 Task: Search one way flight ticket for 1 adult, 6 children, 1 infant in seat and 1 infant on lap in business from Montrose: Montrose Regional Airport to New Bern: Coastal Carolina Regional Airport (was Craven County Regional) on 5-4-2023. Choice of flights is Westjet. Number of bags: 2 carry on bags. Price is upto 100000. Outbound departure time preference is 23:45.
Action: Mouse moved to (308, 285)
Screenshot: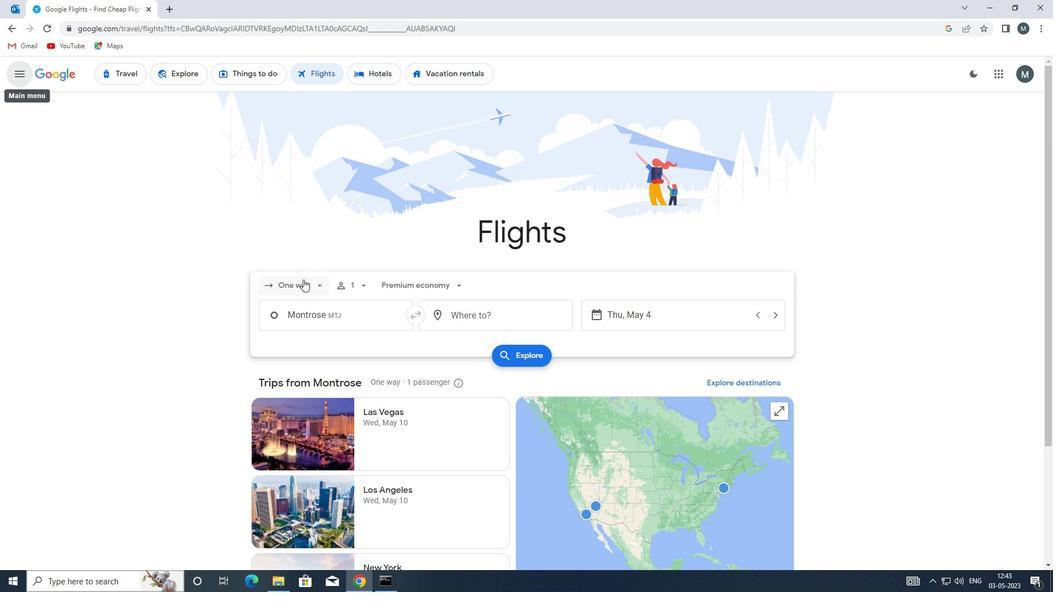 
Action: Mouse pressed left at (308, 285)
Screenshot: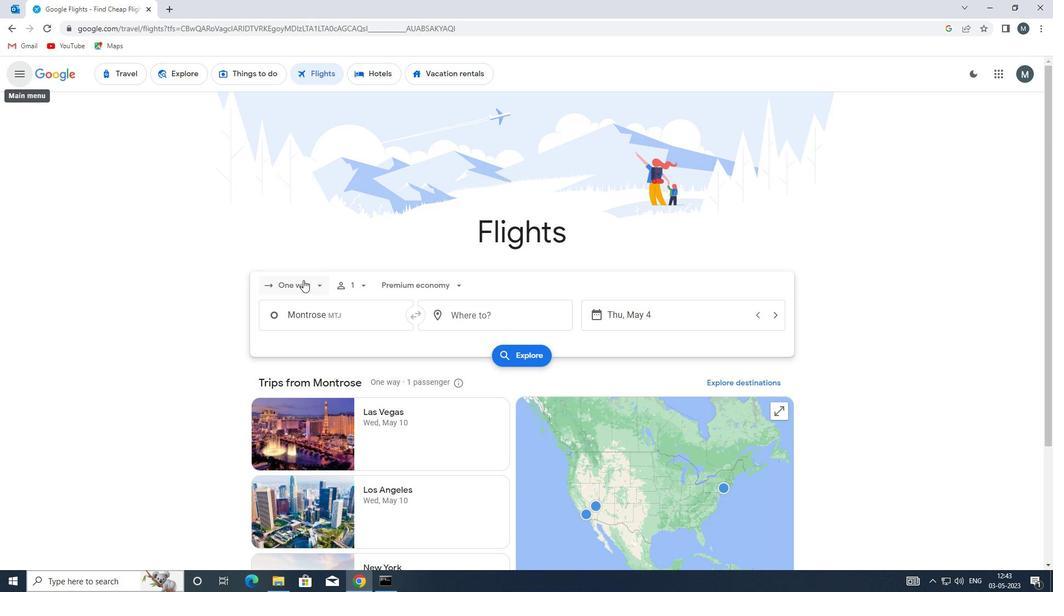 
Action: Mouse moved to (315, 333)
Screenshot: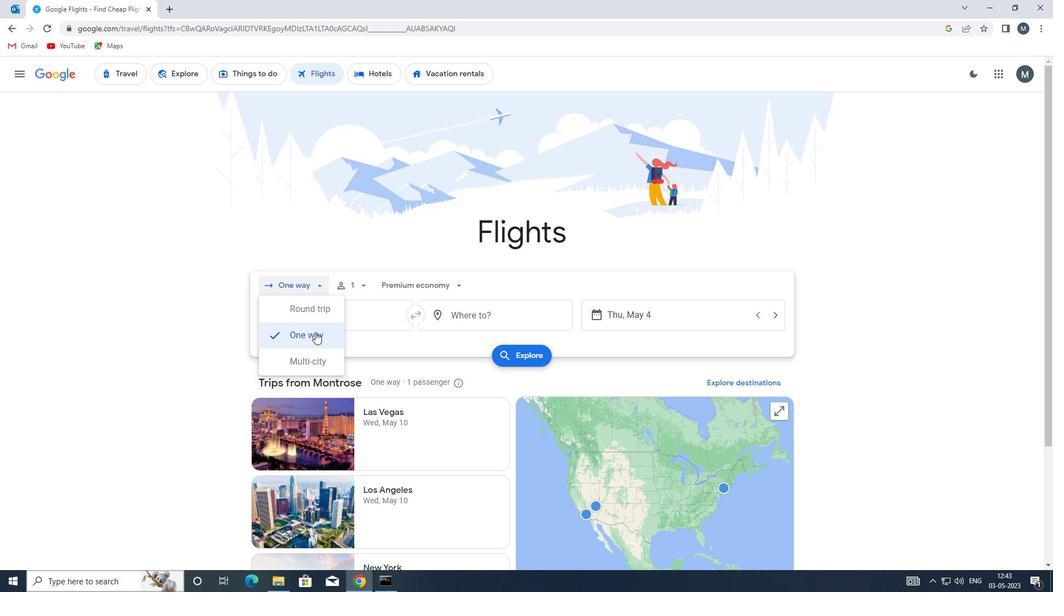
Action: Mouse pressed left at (315, 333)
Screenshot: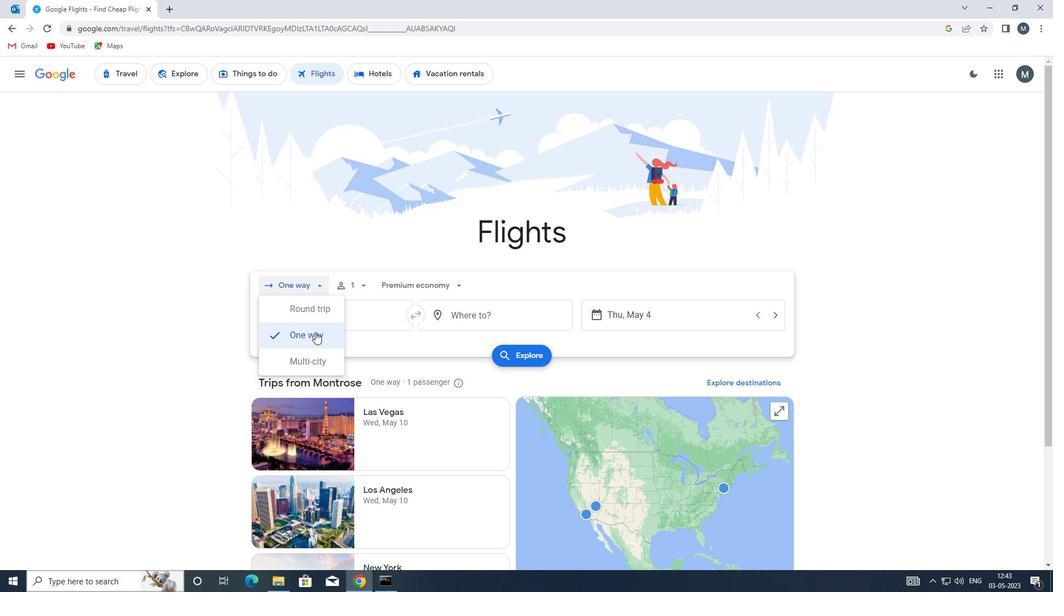 
Action: Mouse moved to (361, 287)
Screenshot: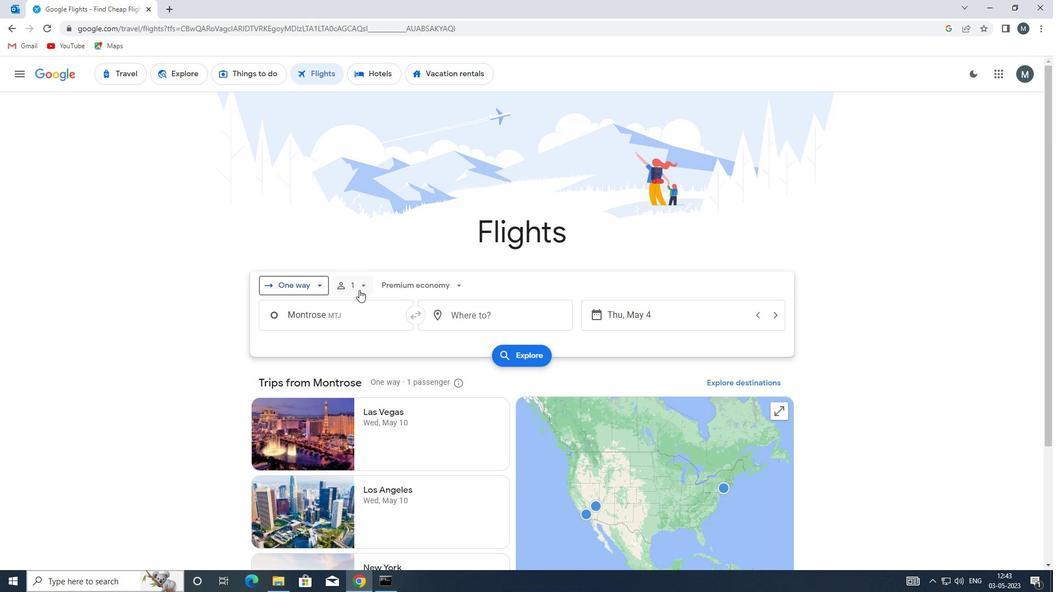 
Action: Mouse pressed left at (361, 287)
Screenshot: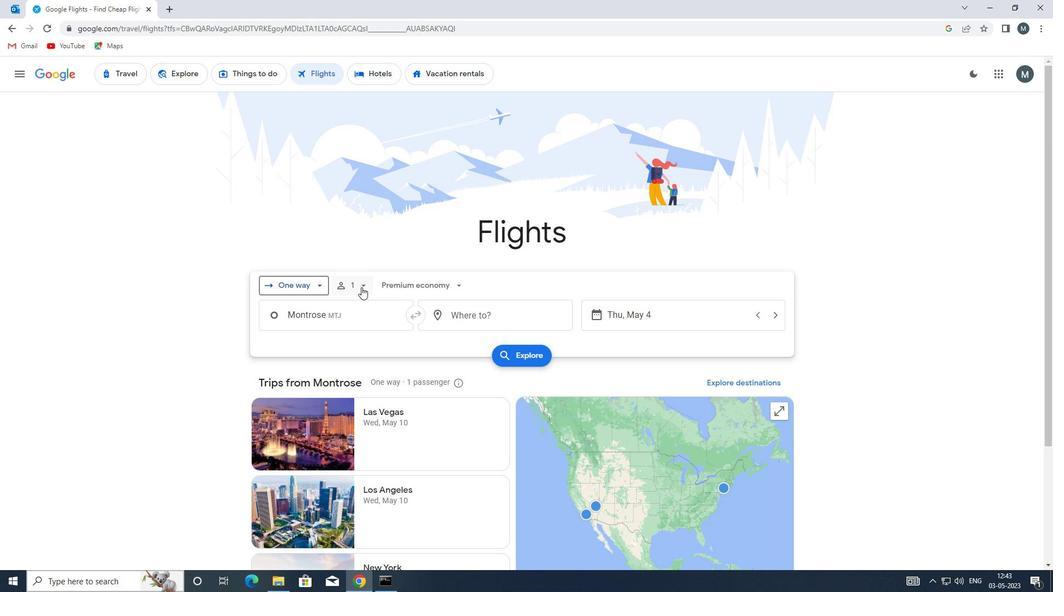
Action: Mouse moved to (445, 341)
Screenshot: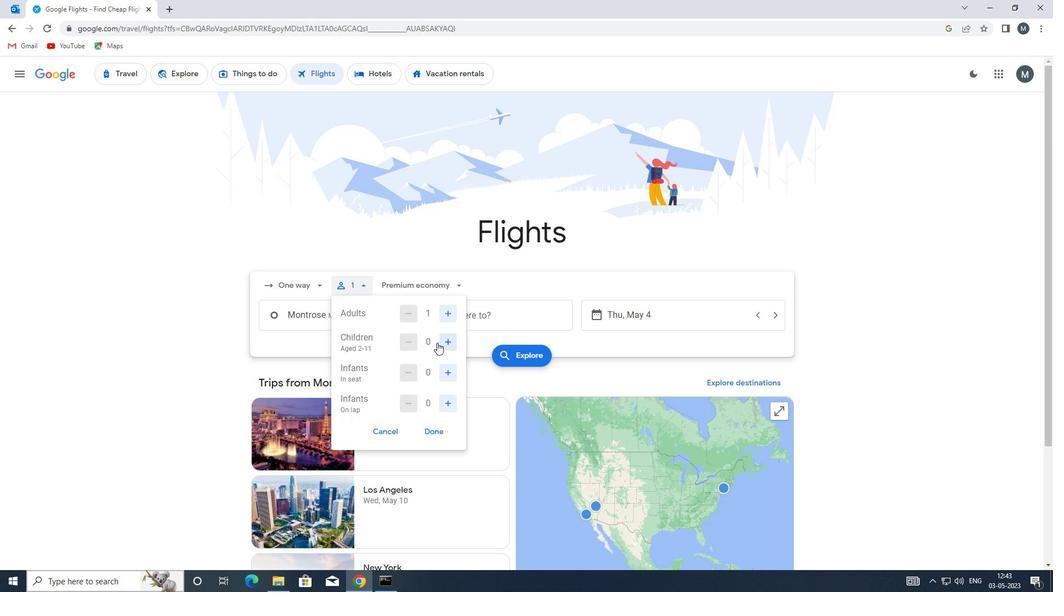 
Action: Mouse pressed left at (445, 341)
Screenshot: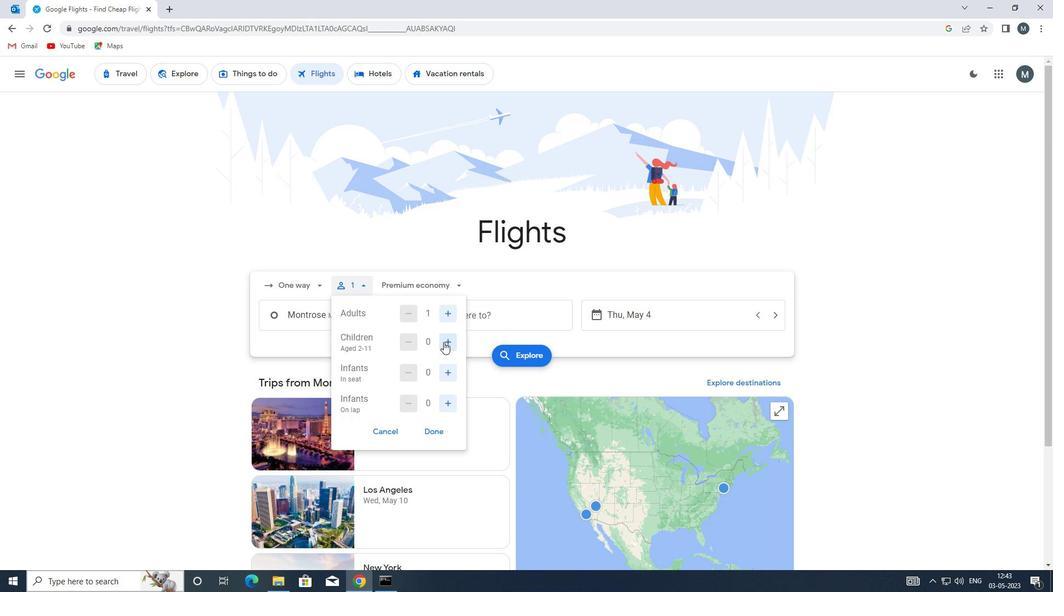 
Action: Mouse pressed left at (445, 341)
Screenshot: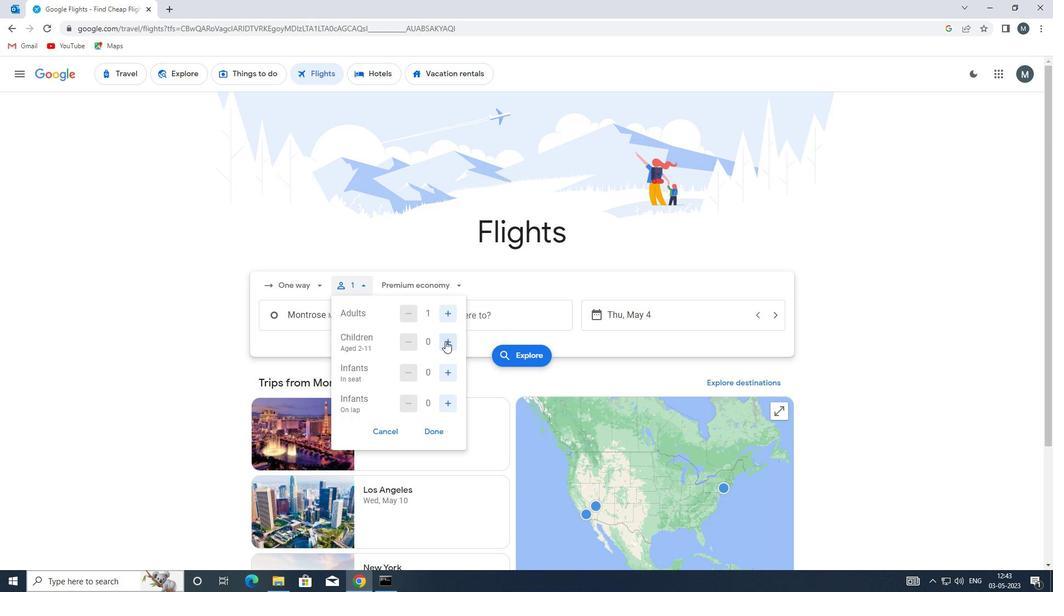 
Action: Mouse pressed left at (445, 341)
Screenshot: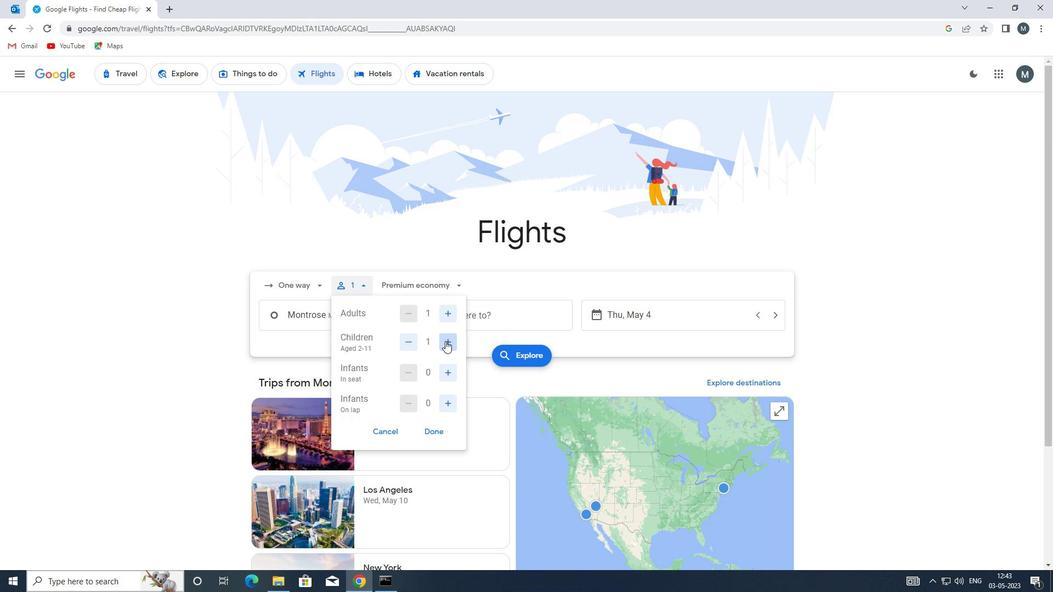 
Action: Mouse pressed left at (445, 341)
Screenshot: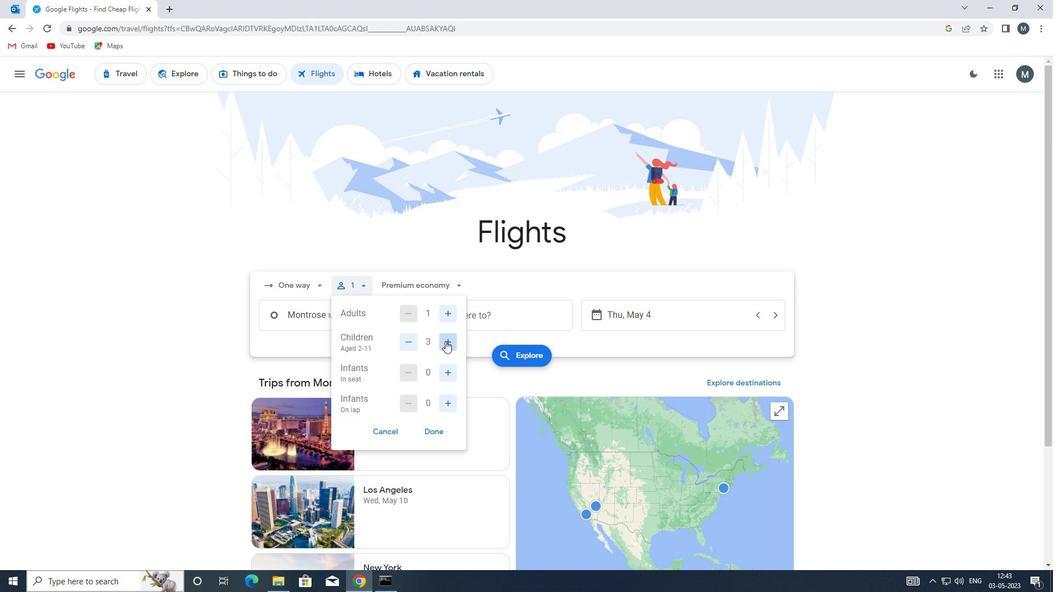 
Action: Mouse pressed left at (445, 341)
Screenshot: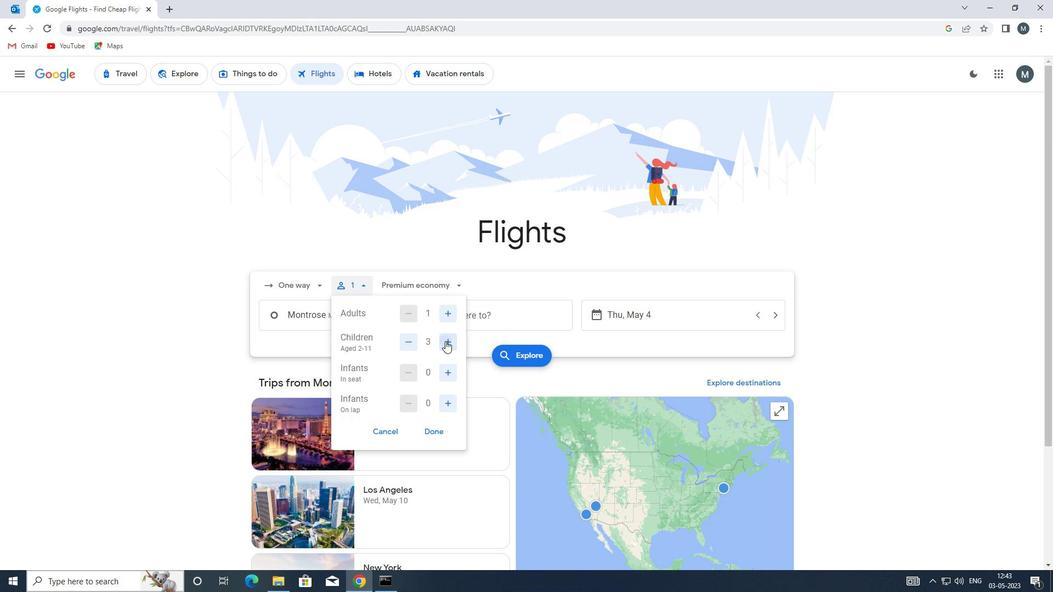 
Action: Mouse moved to (446, 341)
Screenshot: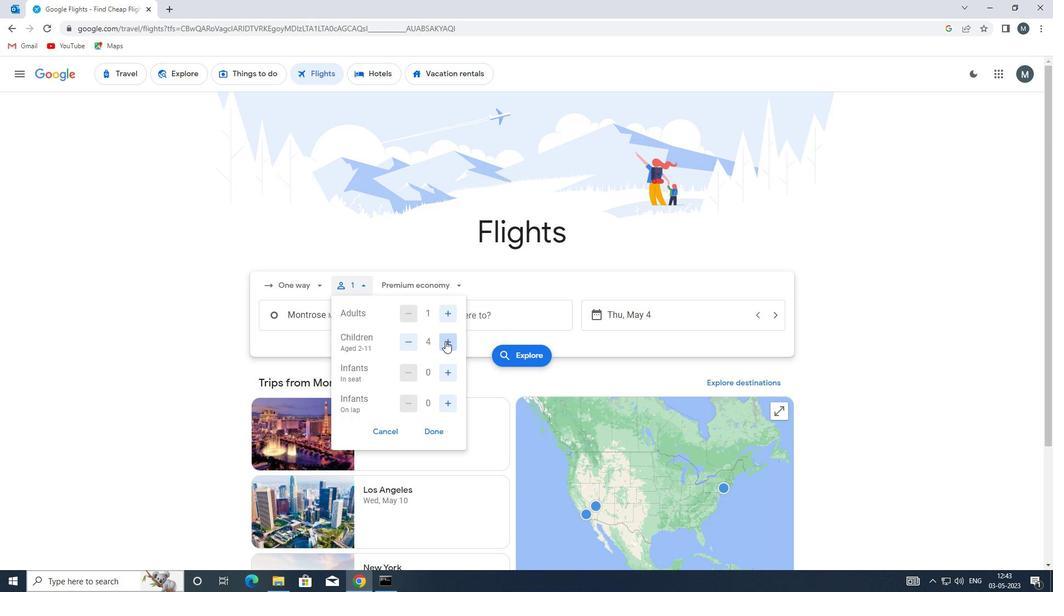 
Action: Mouse pressed left at (446, 341)
Screenshot: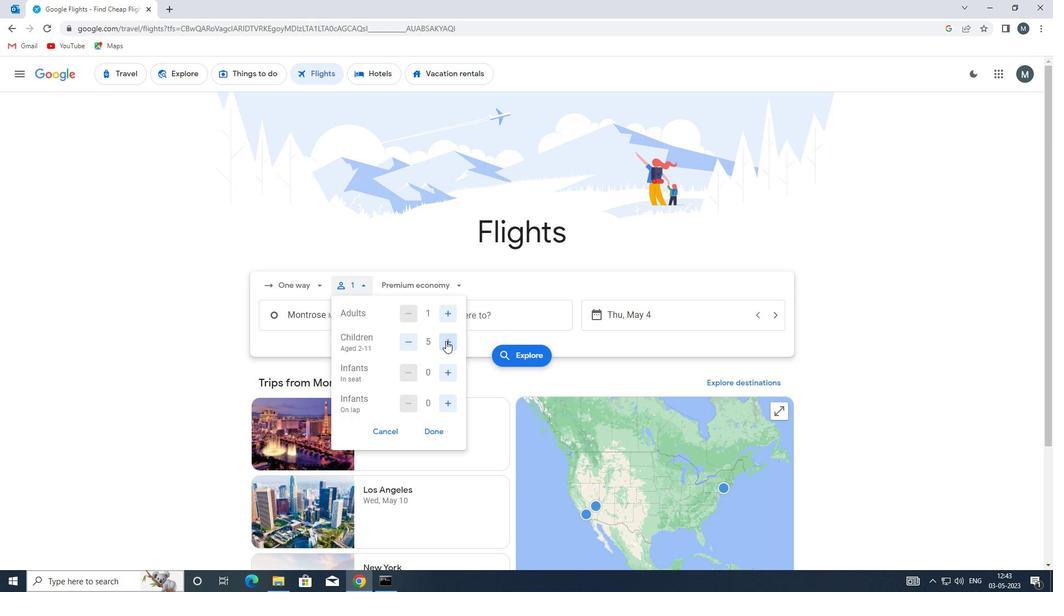 
Action: Mouse moved to (451, 373)
Screenshot: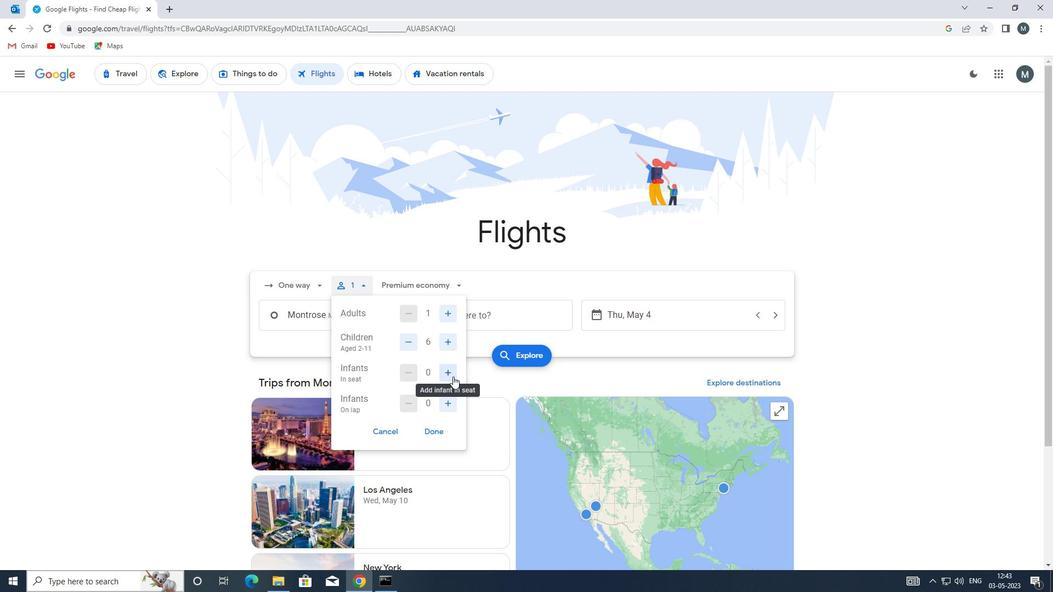 
Action: Mouse pressed left at (451, 373)
Screenshot: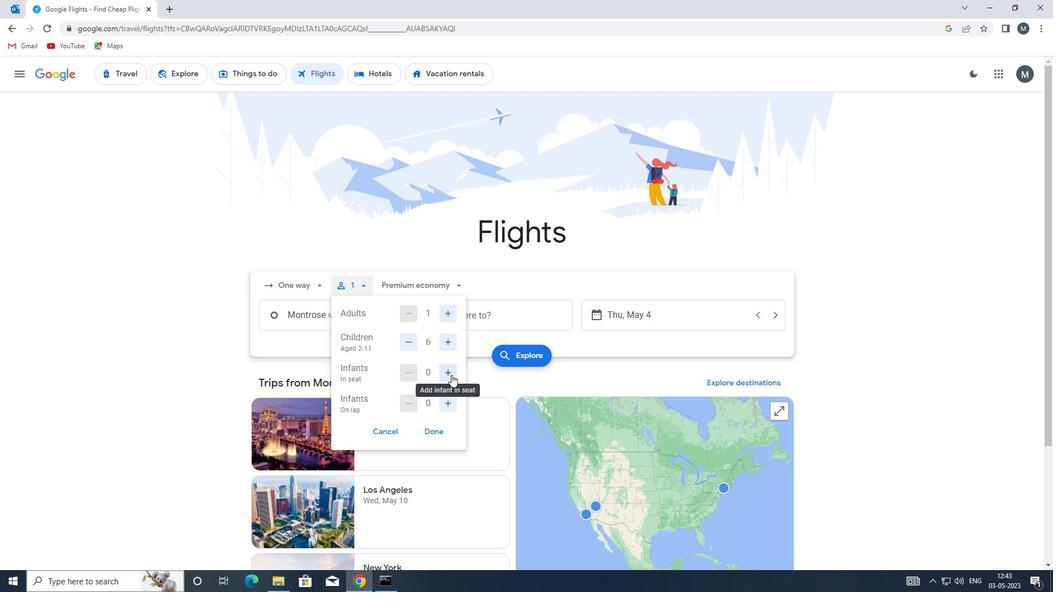 
Action: Mouse moved to (448, 403)
Screenshot: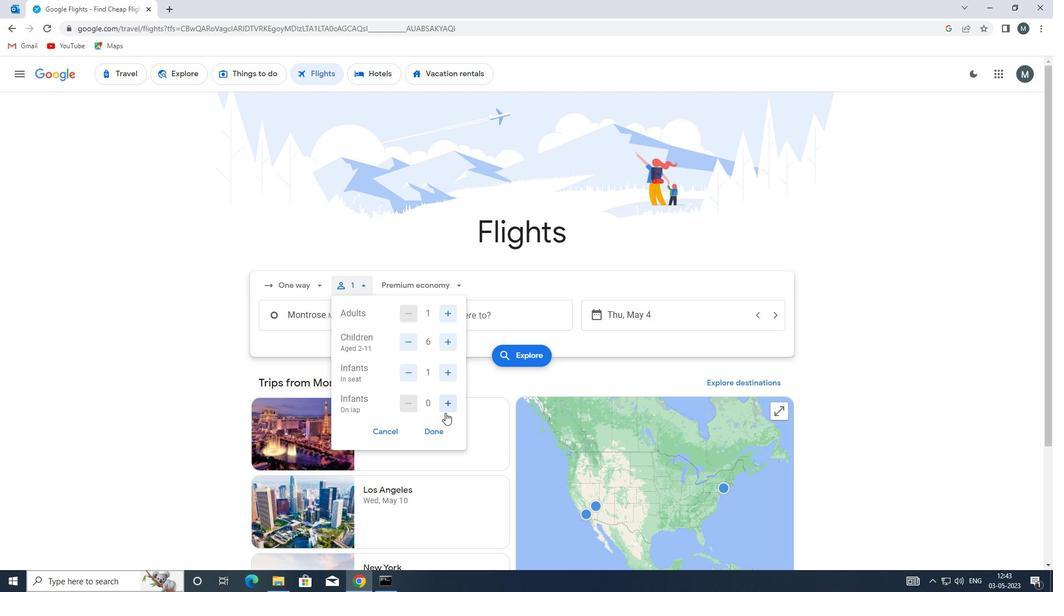 
Action: Mouse pressed left at (448, 403)
Screenshot: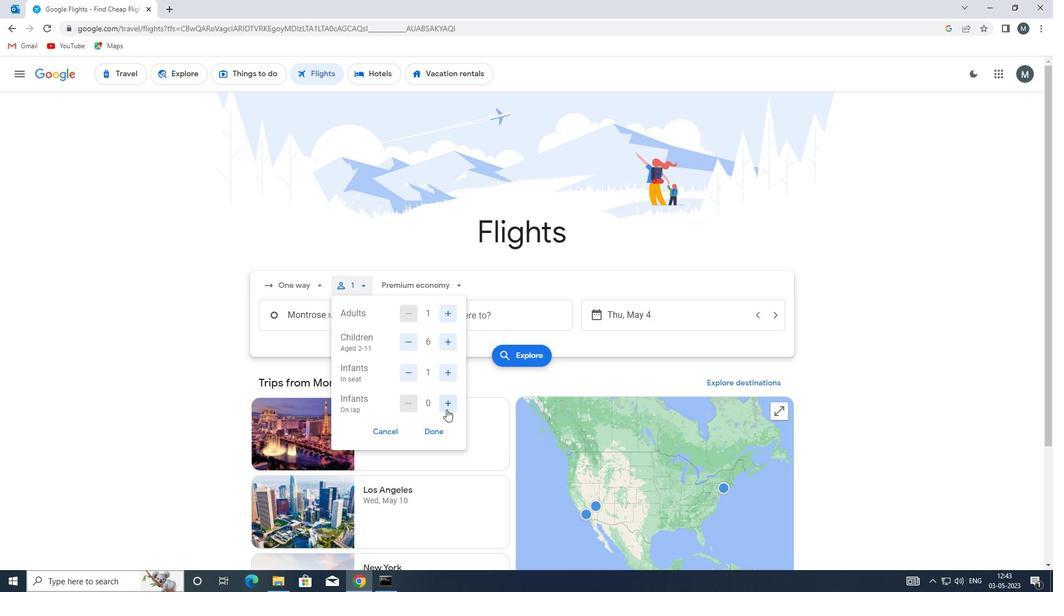 
Action: Mouse moved to (437, 430)
Screenshot: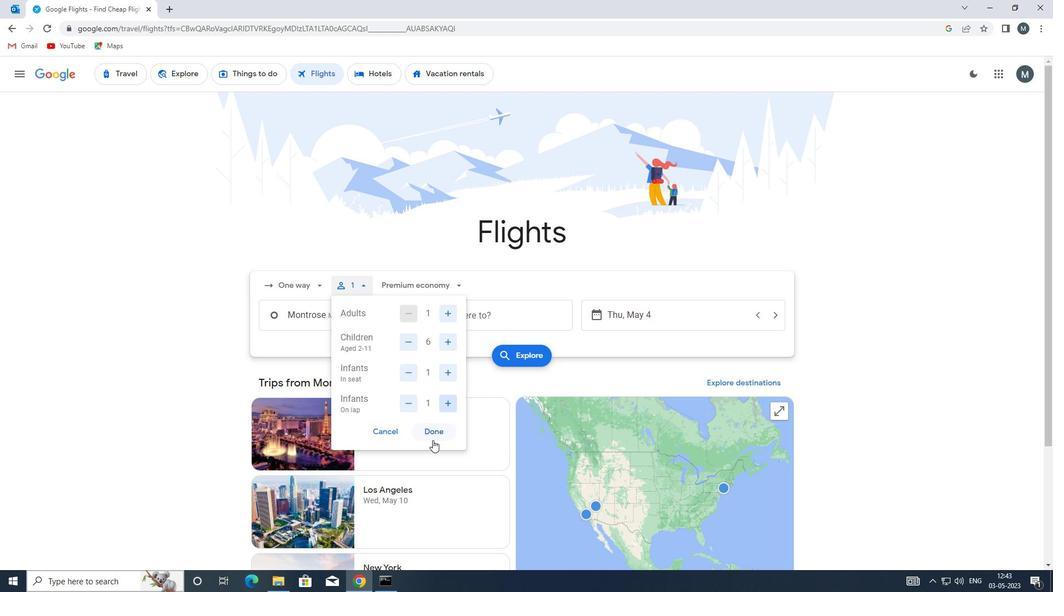 
Action: Mouse pressed left at (437, 430)
Screenshot: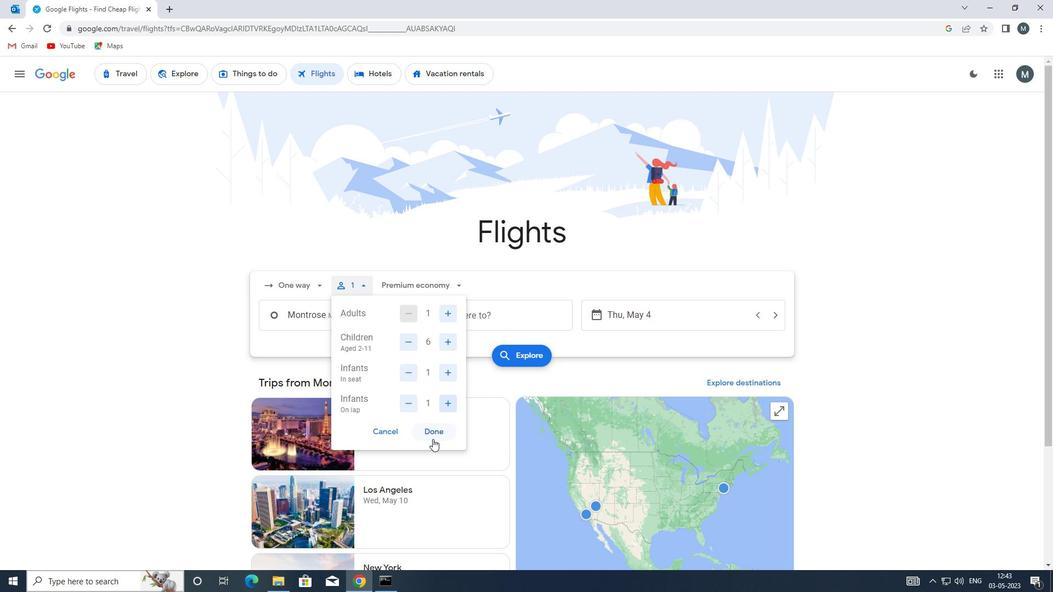 
Action: Mouse moved to (446, 289)
Screenshot: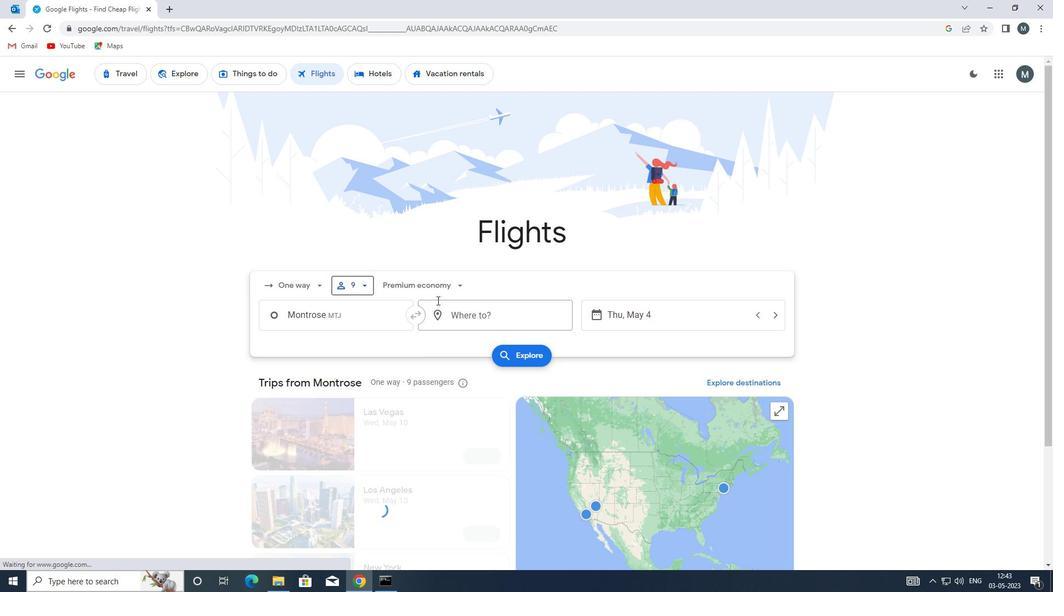 
Action: Mouse pressed left at (446, 289)
Screenshot: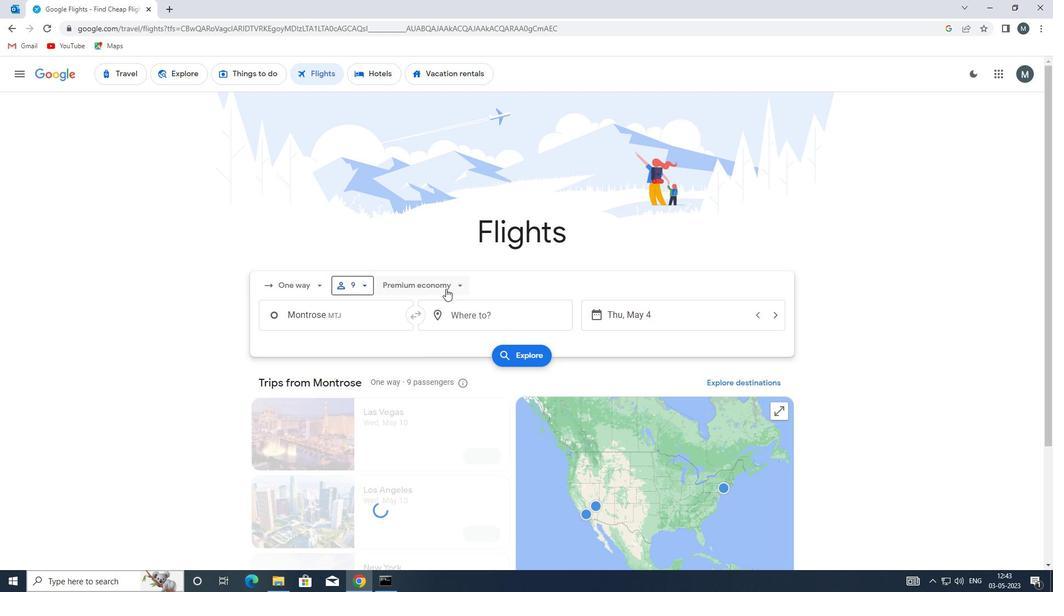 
Action: Mouse moved to (432, 364)
Screenshot: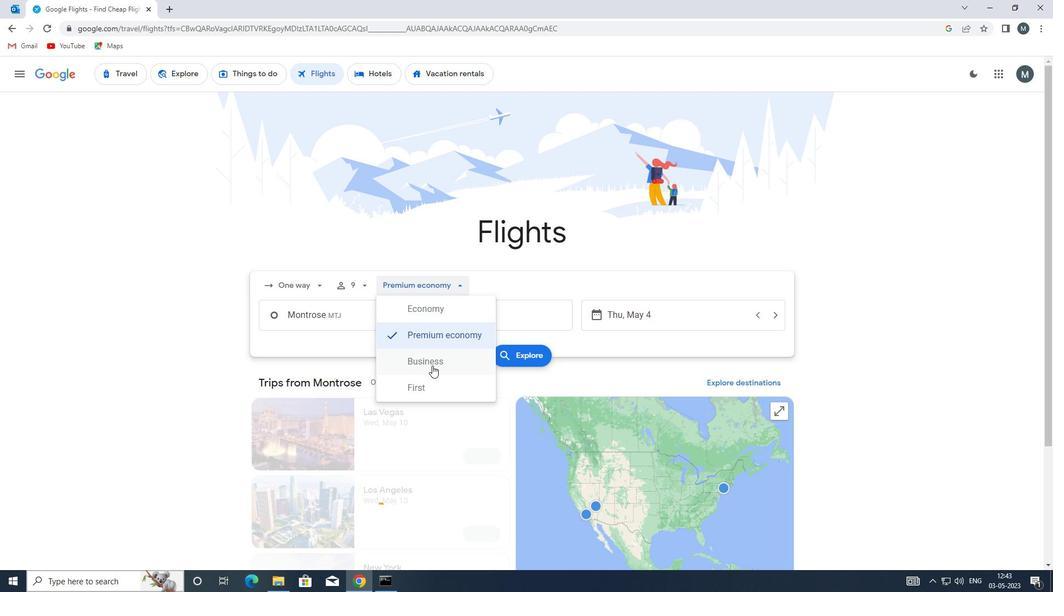 
Action: Mouse pressed left at (432, 364)
Screenshot: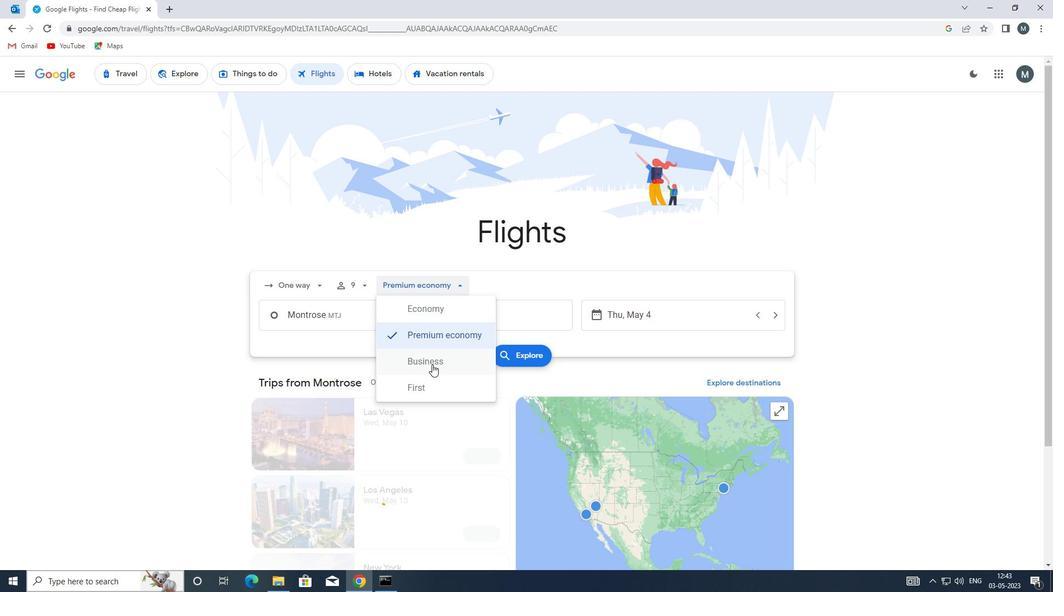 
Action: Mouse moved to (362, 310)
Screenshot: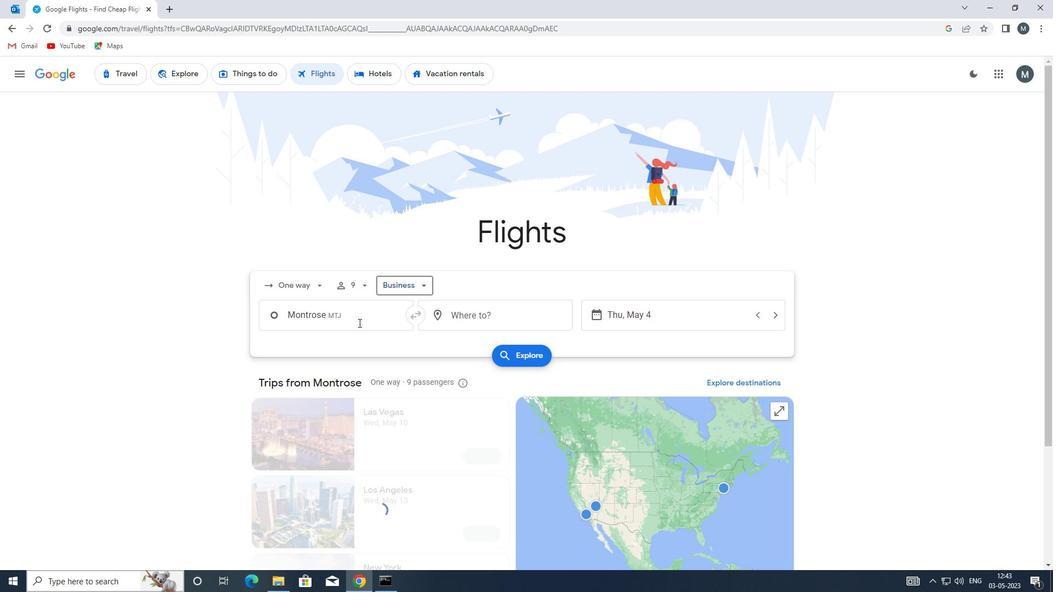 
Action: Mouse pressed left at (362, 310)
Screenshot: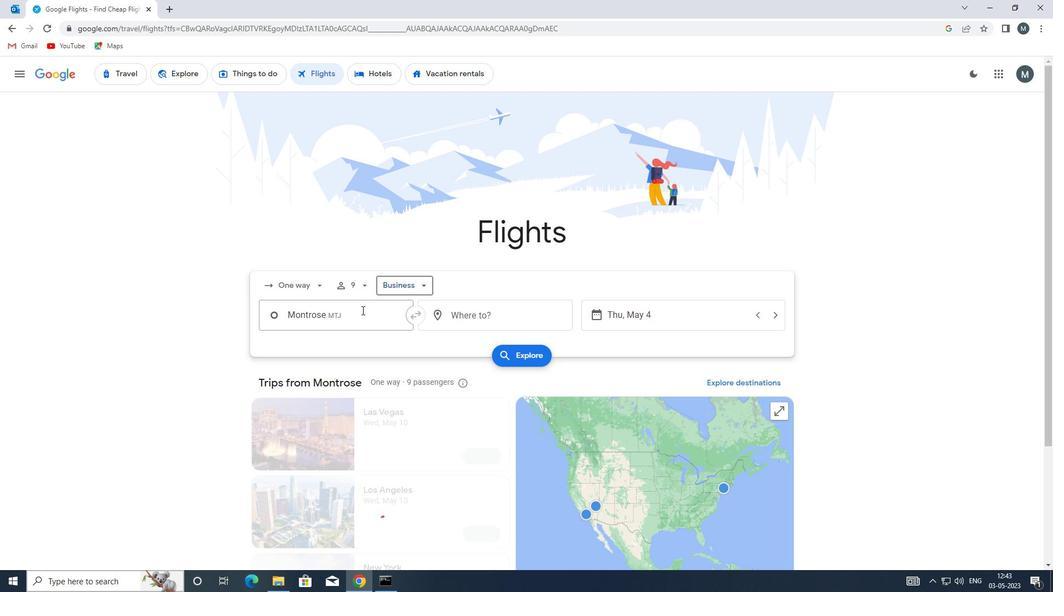 
Action: Mouse moved to (362, 316)
Screenshot: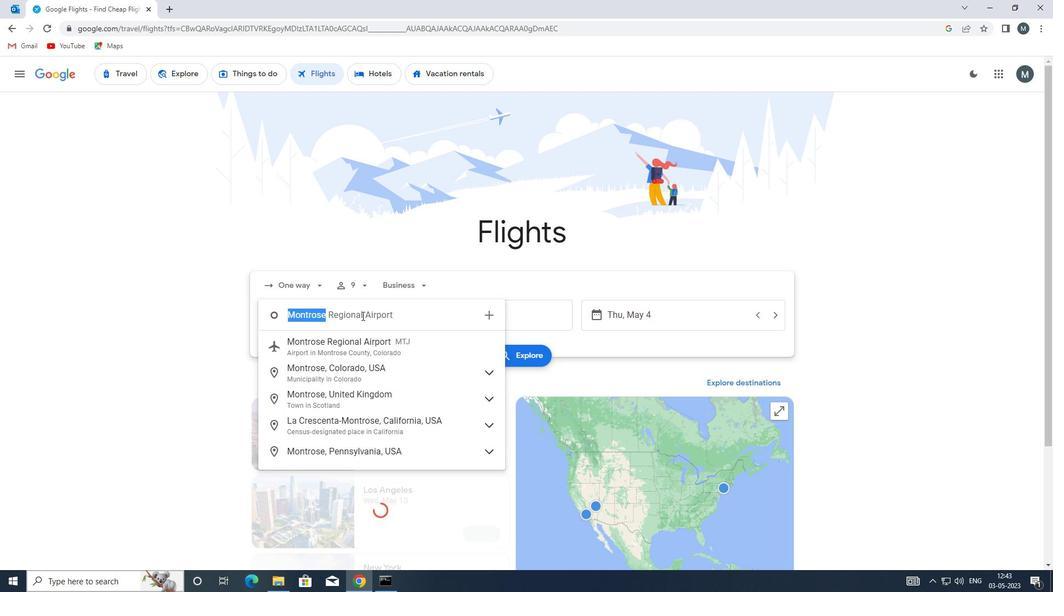 
Action: Key pressed <Key.enter>
Screenshot: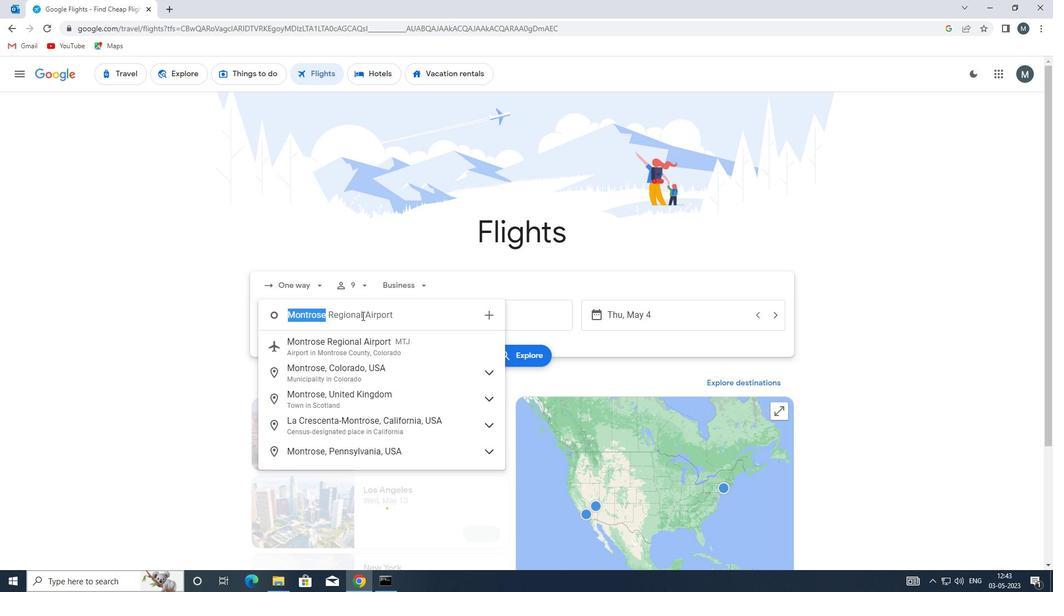 
Action: Mouse moved to (455, 317)
Screenshot: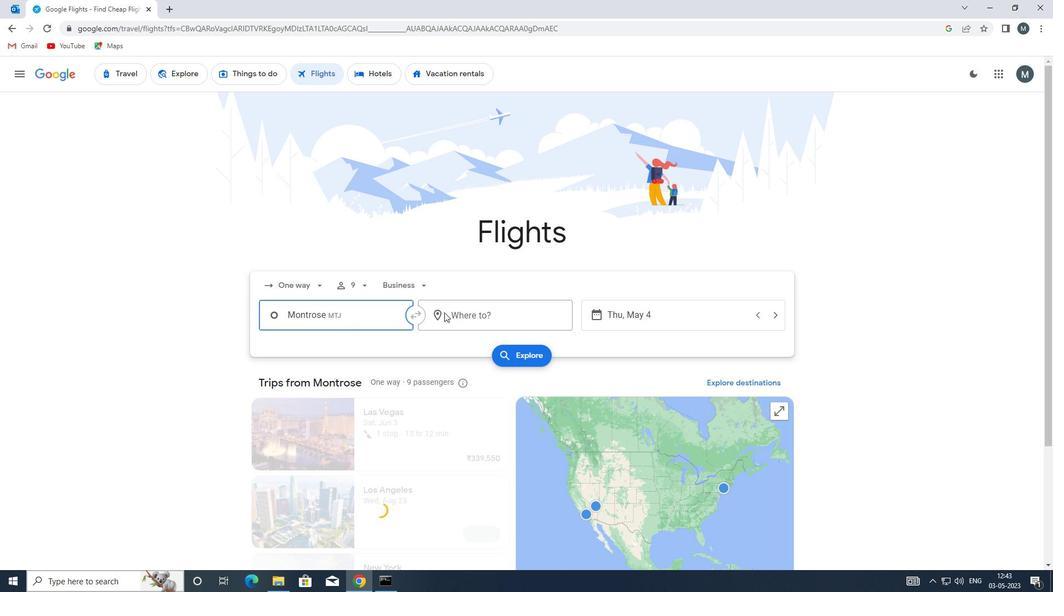 
Action: Mouse pressed left at (455, 317)
Screenshot: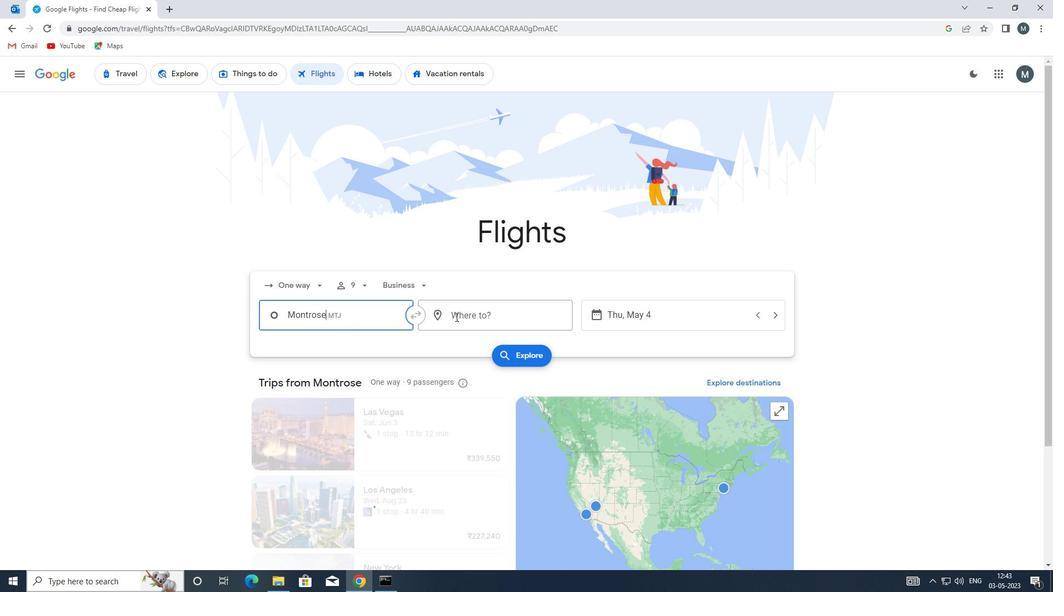 
Action: Key pressed ewn
Screenshot: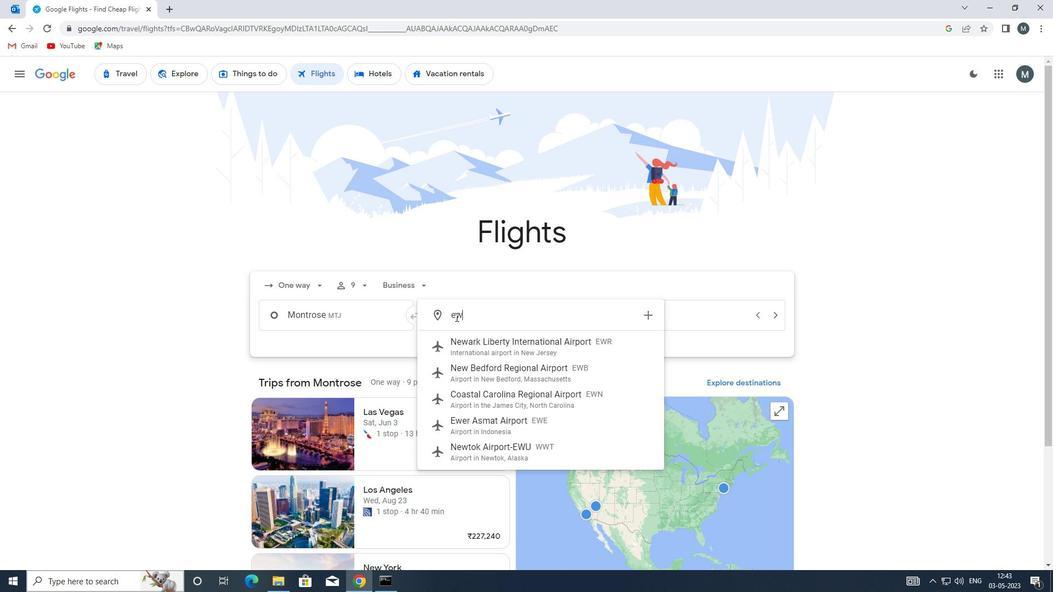 
Action: Mouse moved to (538, 343)
Screenshot: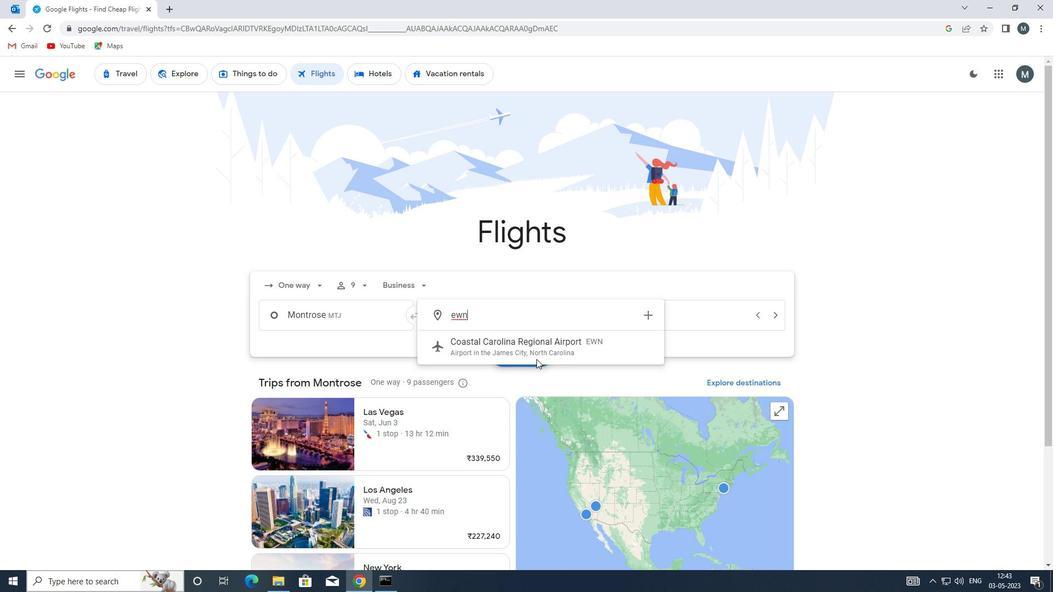 
Action: Mouse pressed left at (538, 343)
Screenshot: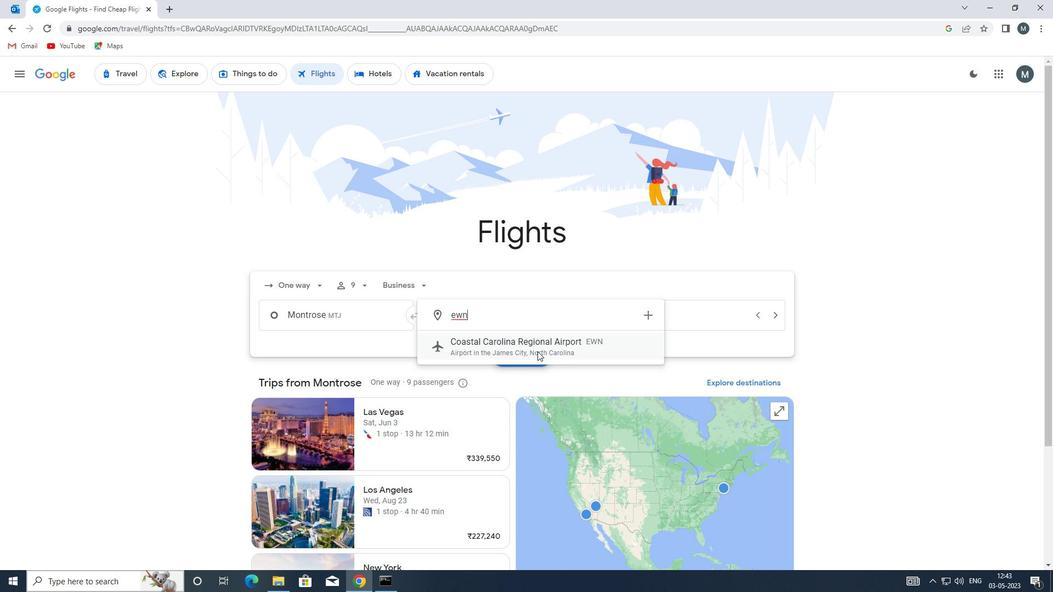 
Action: Mouse moved to (633, 316)
Screenshot: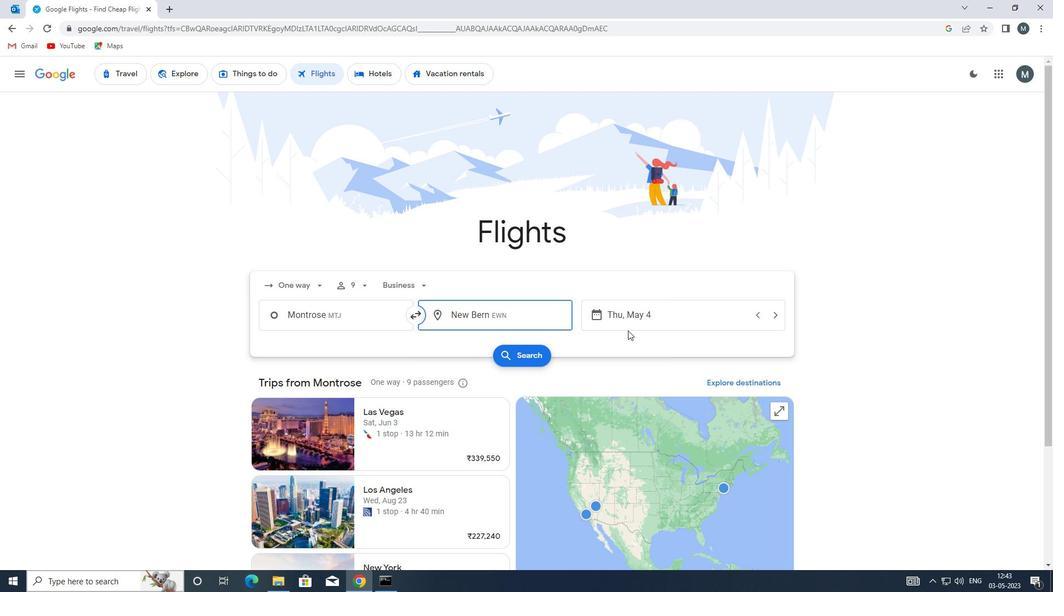 
Action: Mouse pressed left at (633, 316)
Screenshot: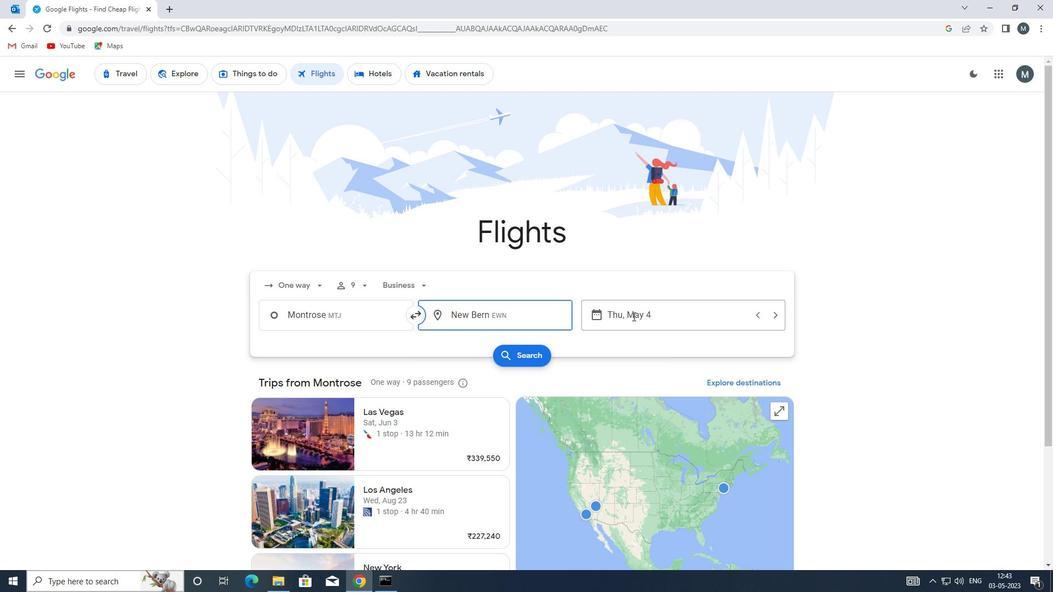 
Action: Mouse moved to (499, 368)
Screenshot: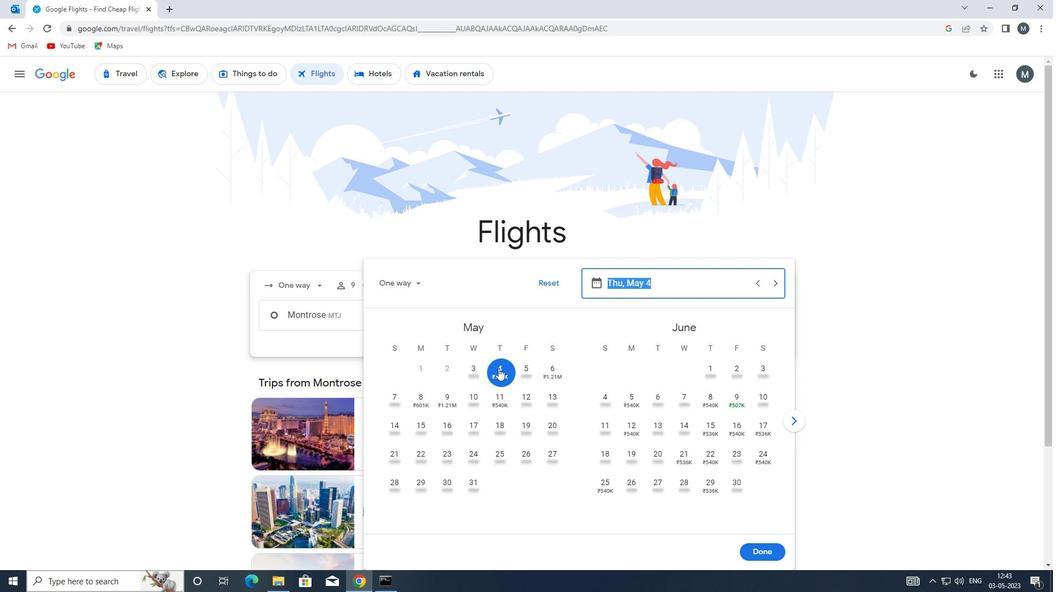 
Action: Mouse pressed left at (499, 368)
Screenshot: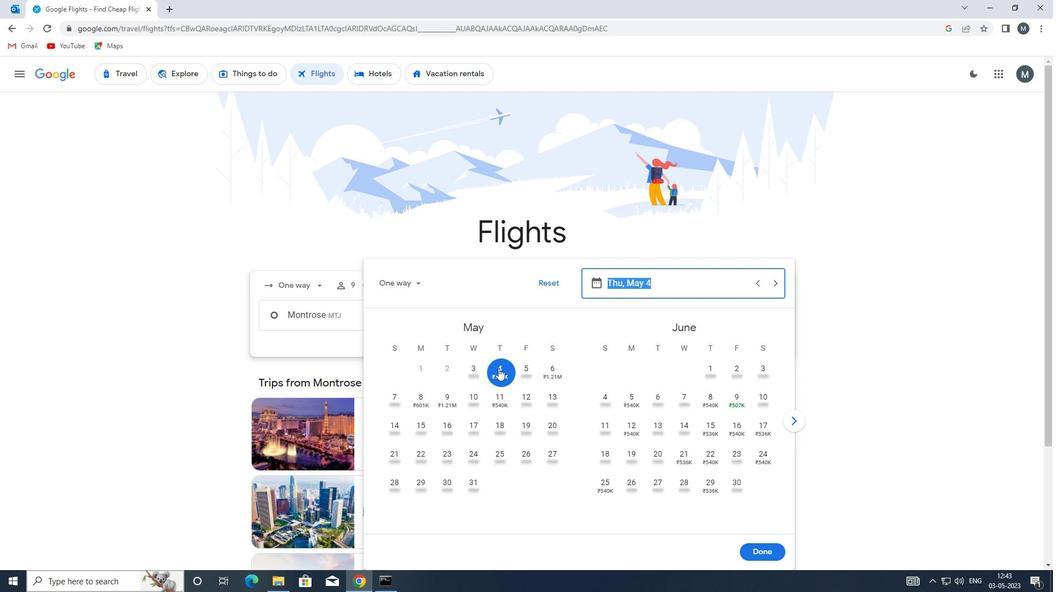 
Action: Mouse moved to (752, 548)
Screenshot: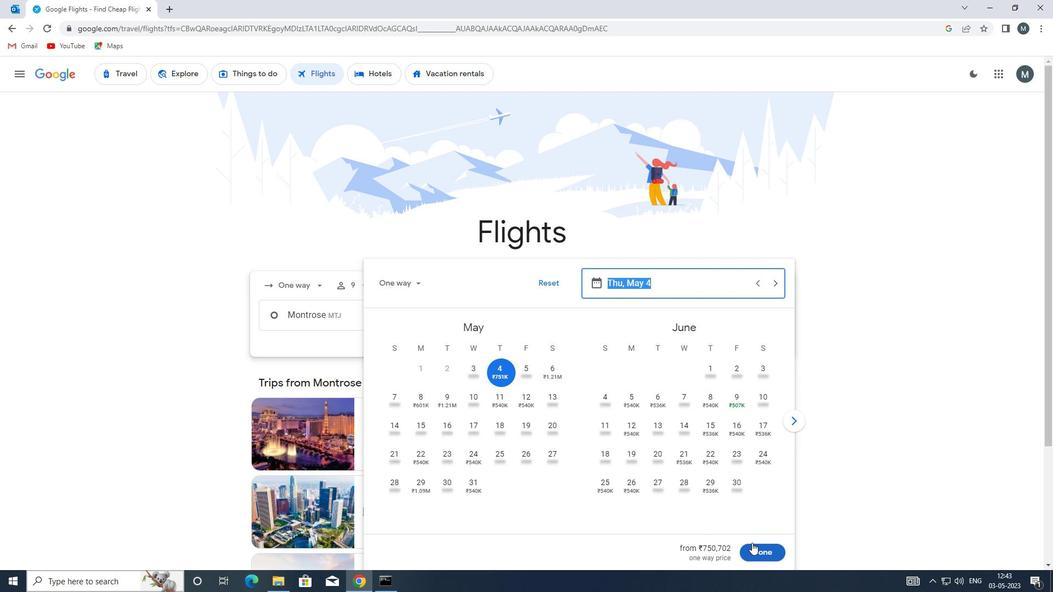 
Action: Mouse pressed left at (752, 548)
Screenshot: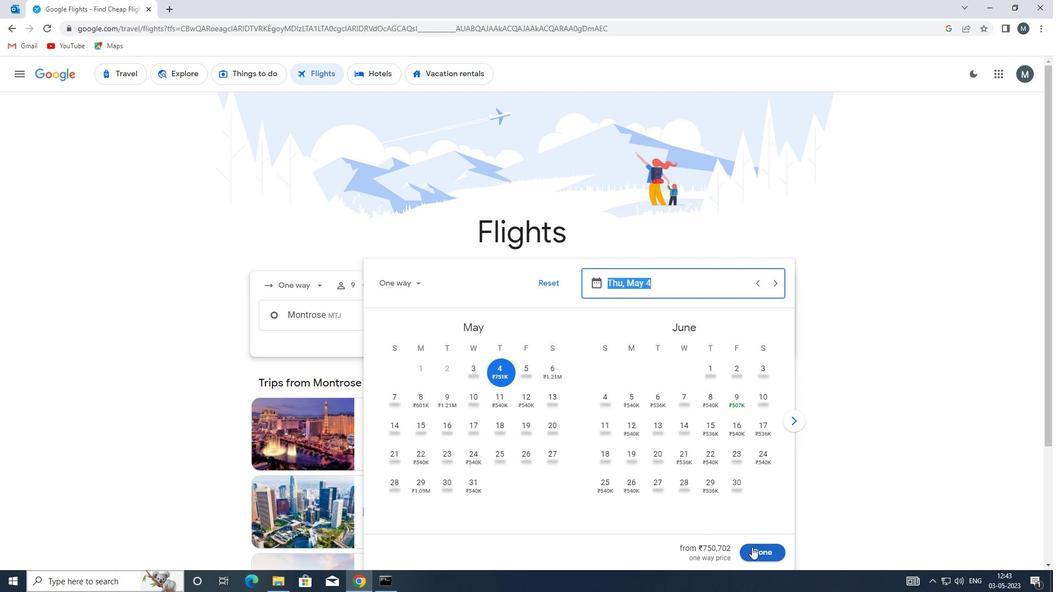 
Action: Mouse moved to (519, 355)
Screenshot: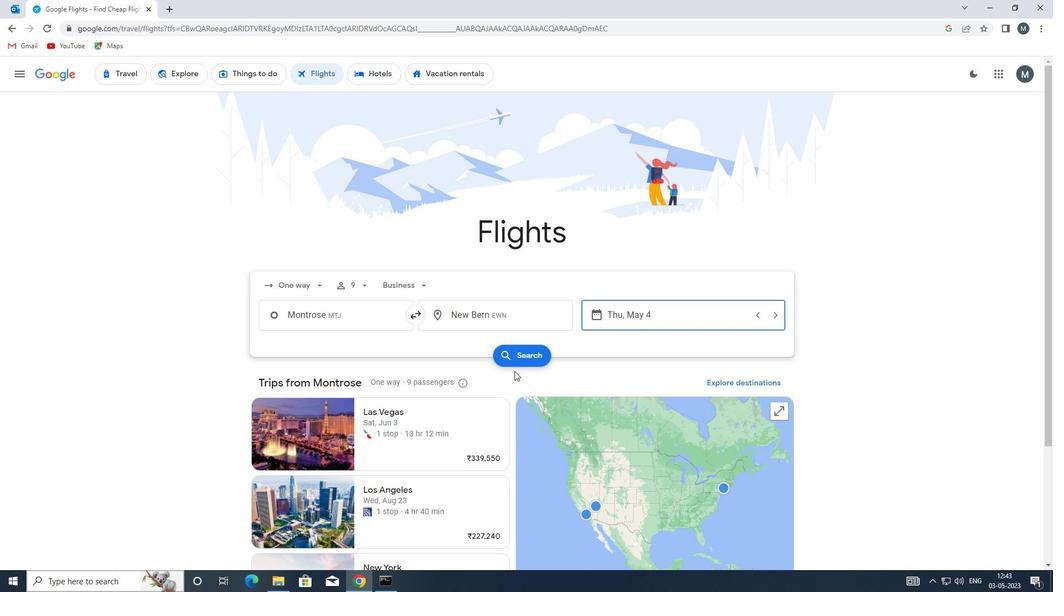
Action: Mouse pressed left at (519, 355)
Screenshot: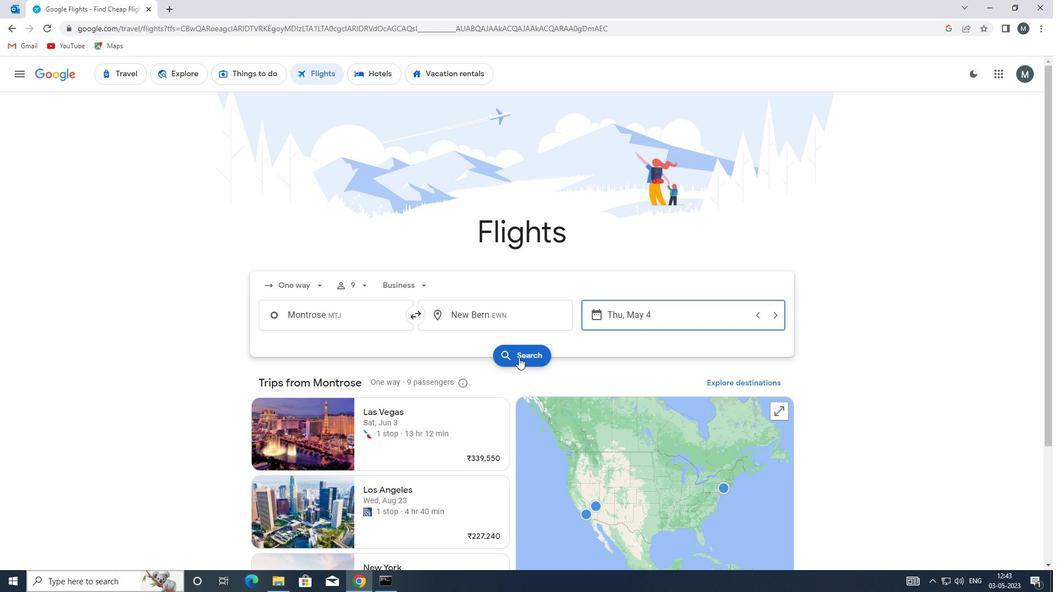 
Action: Mouse moved to (285, 175)
Screenshot: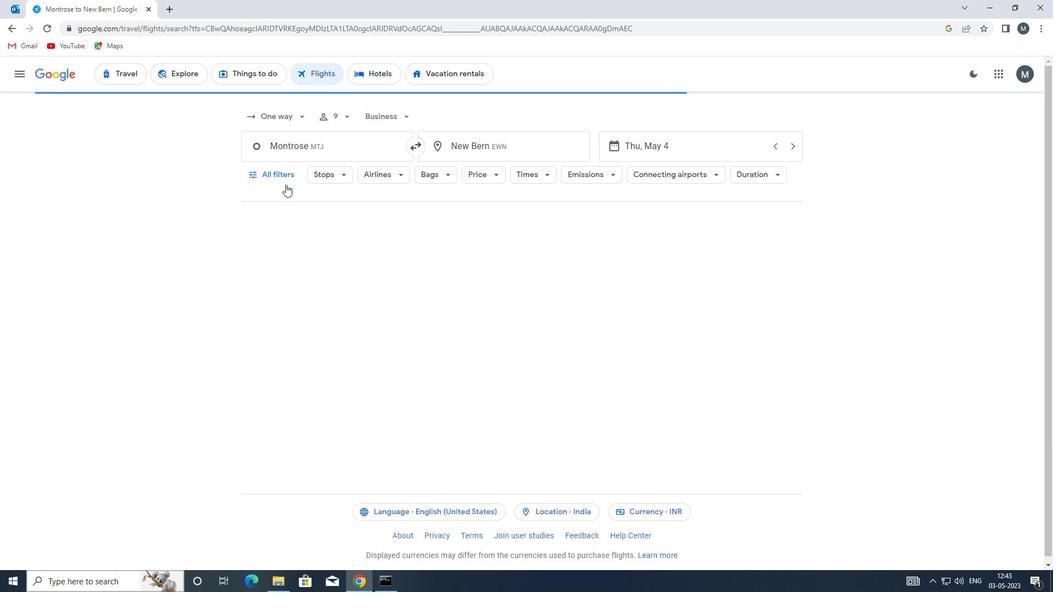 
Action: Mouse pressed left at (285, 175)
Screenshot: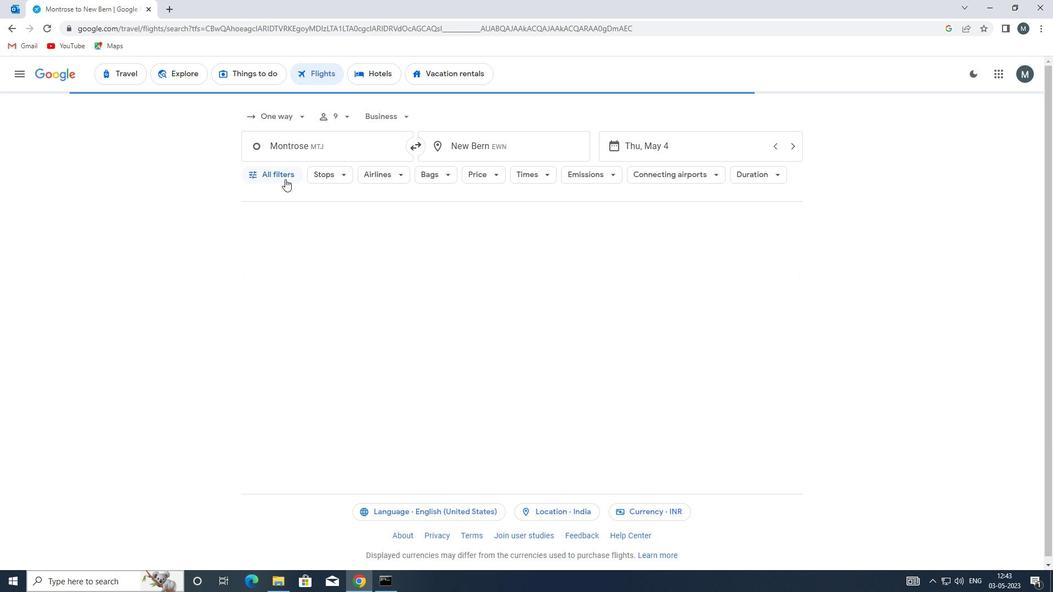 
Action: Mouse moved to (330, 341)
Screenshot: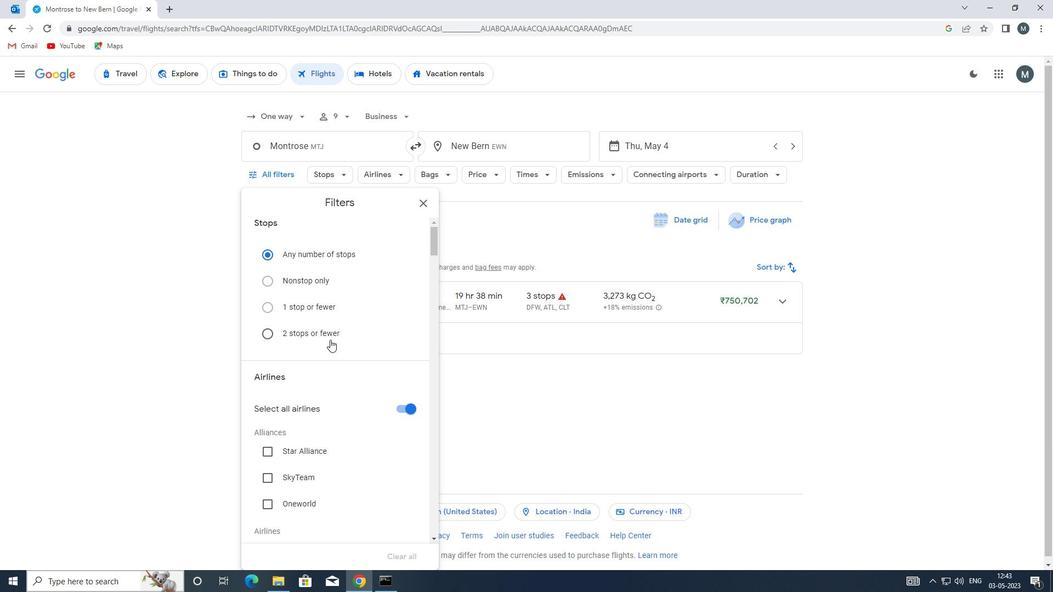 
Action: Mouse scrolled (330, 341) with delta (0, 0)
Screenshot: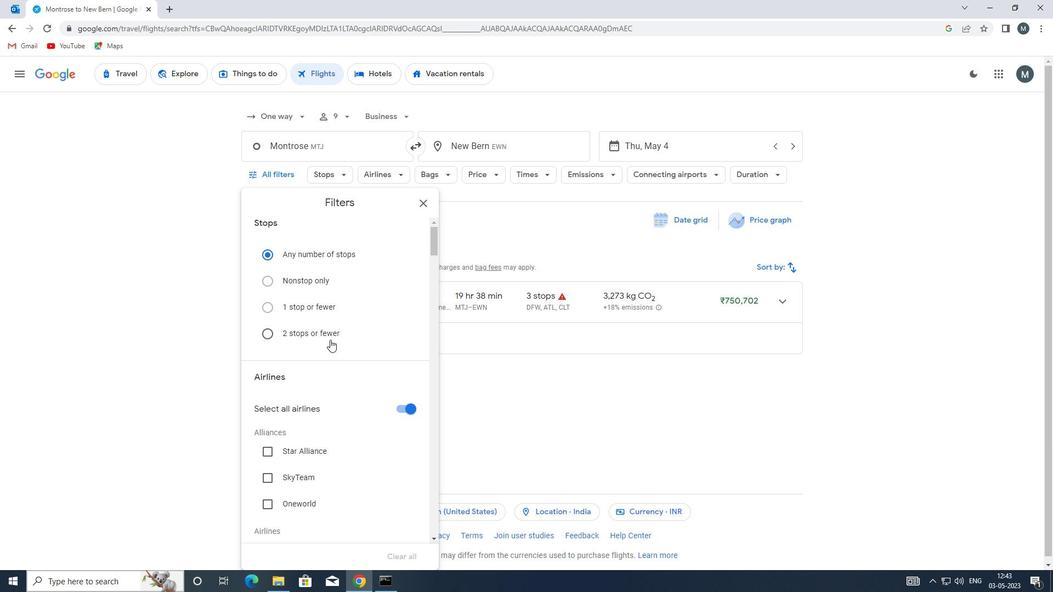 
Action: Mouse moved to (404, 352)
Screenshot: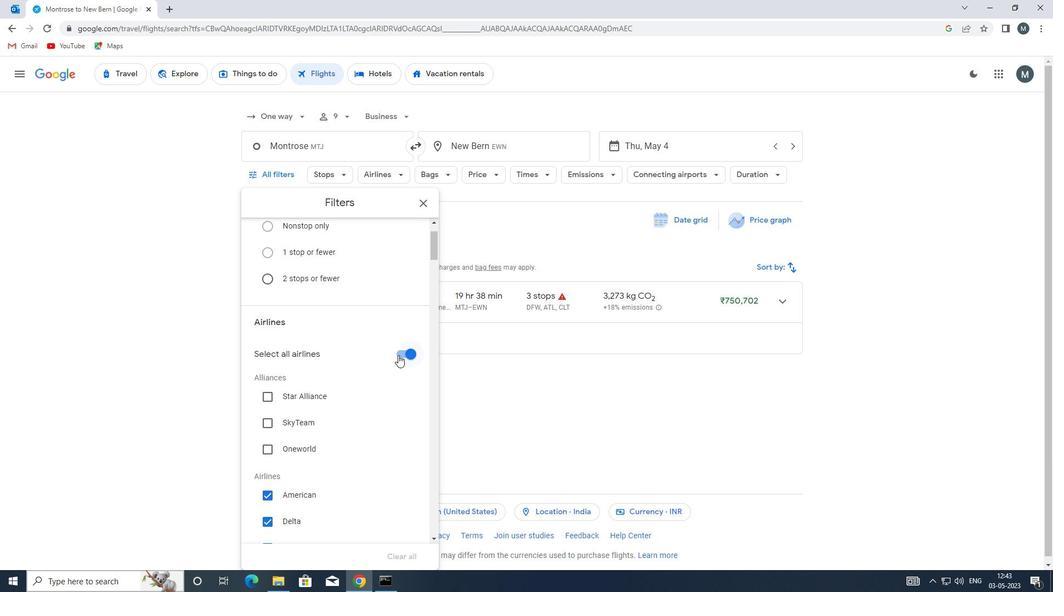 
Action: Mouse pressed left at (404, 352)
Screenshot: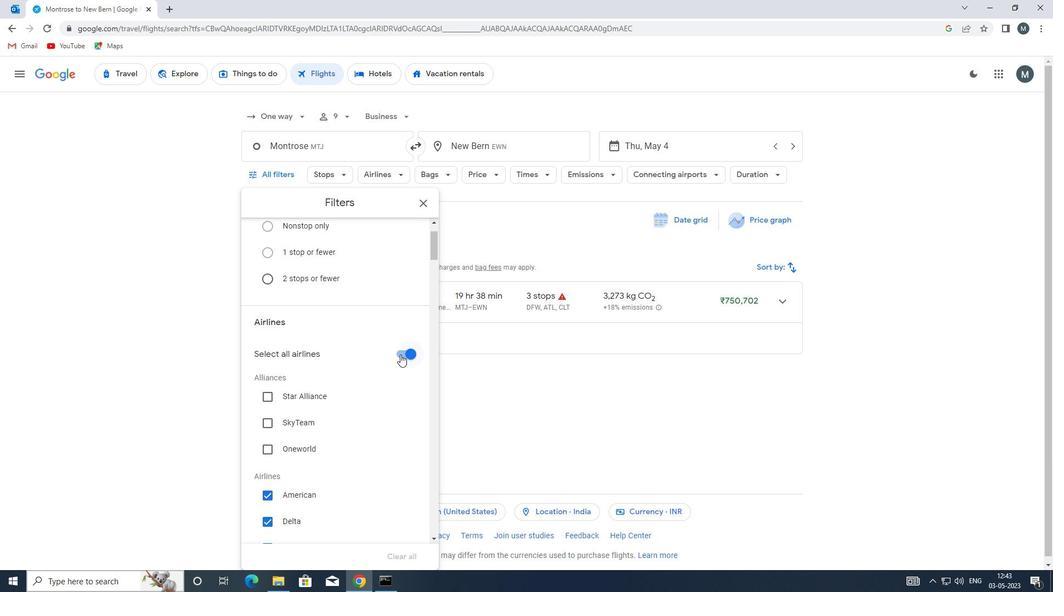 
Action: Mouse moved to (335, 370)
Screenshot: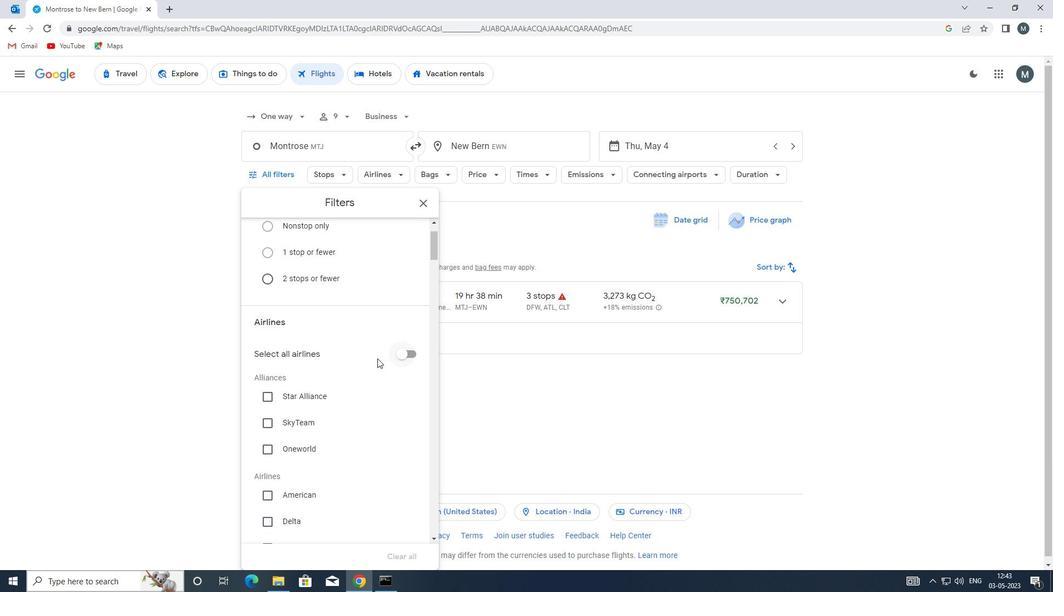 
Action: Mouse scrolled (335, 370) with delta (0, 0)
Screenshot: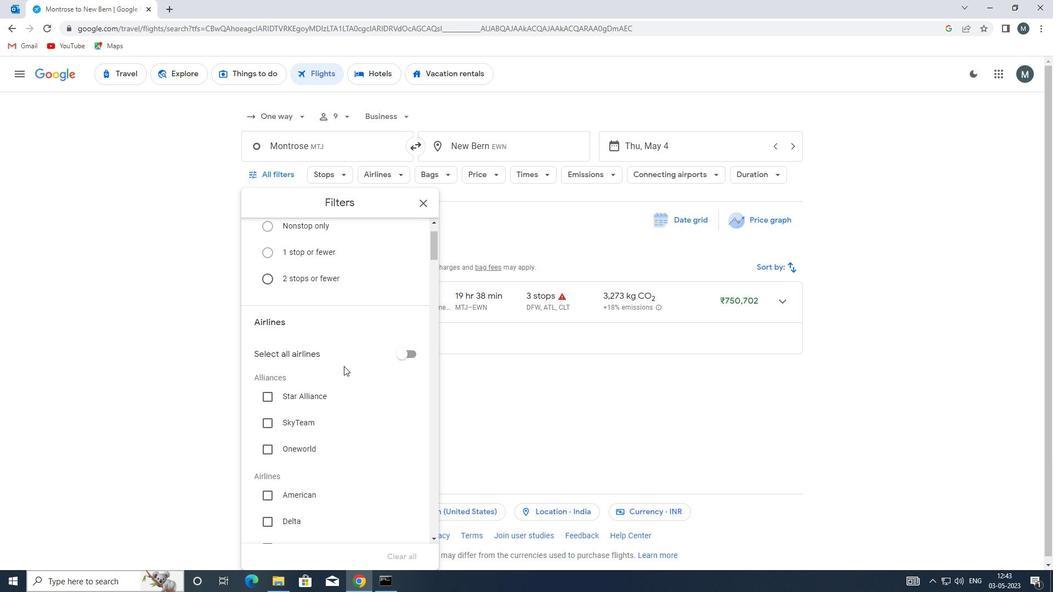 
Action: Mouse moved to (335, 372)
Screenshot: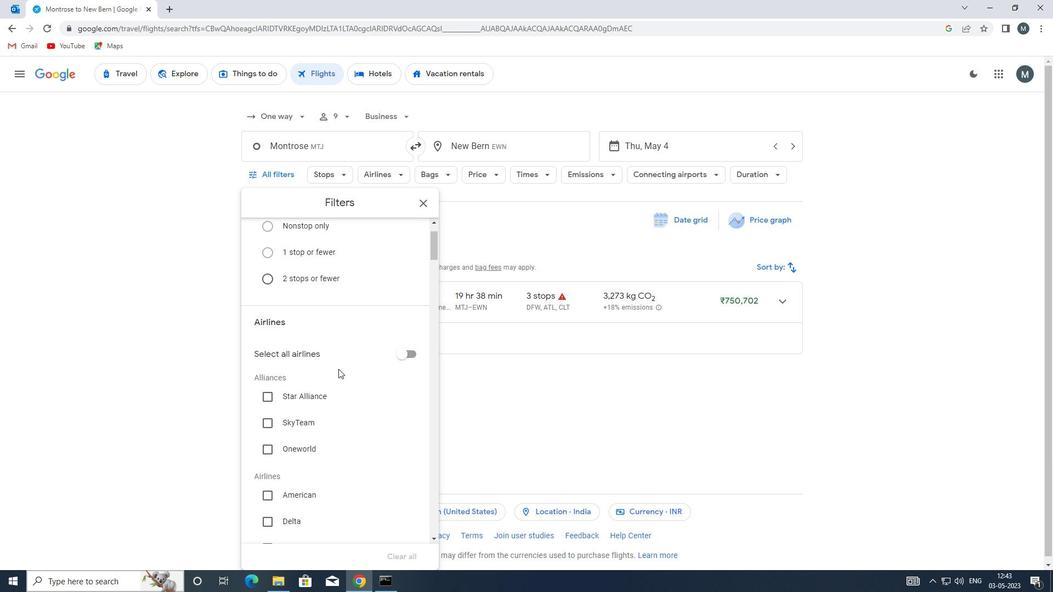 
Action: Mouse scrolled (335, 371) with delta (0, 0)
Screenshot: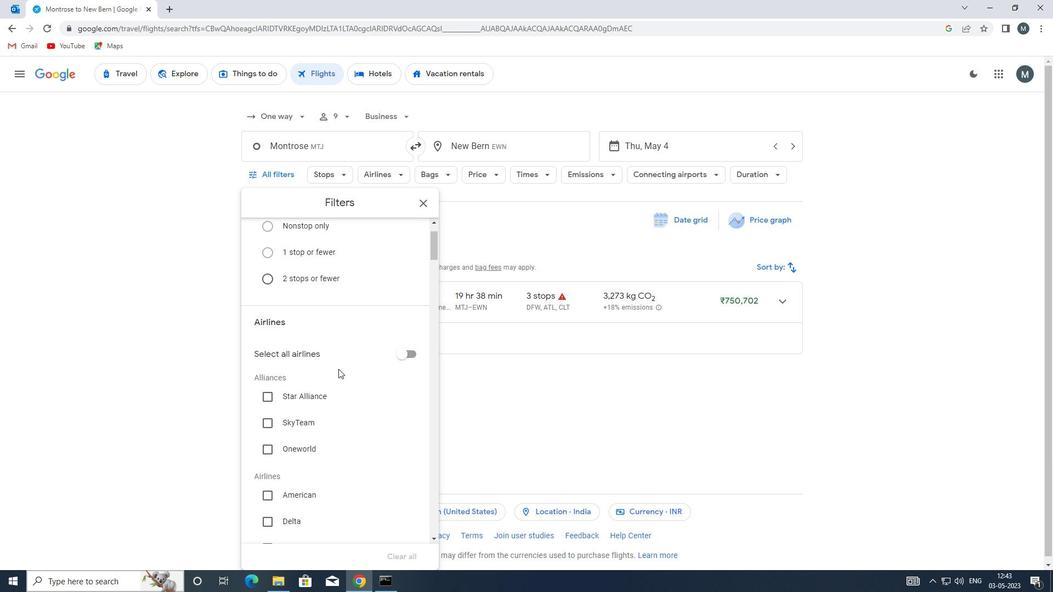 
Action: Mouse moved to (316, 387)
Screenshot: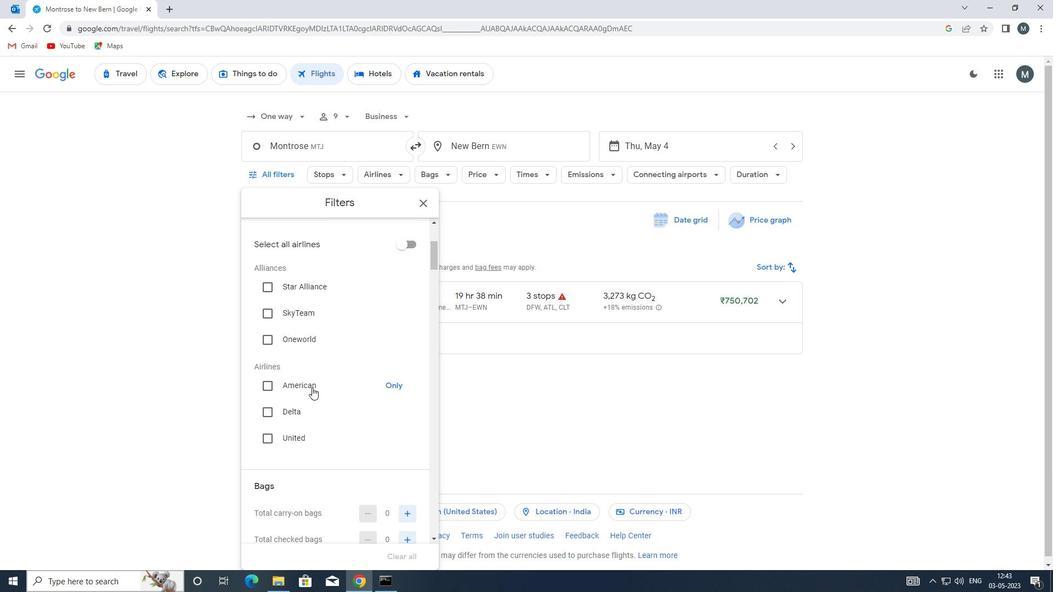 
Action: Mouse scrolled (316, 387) with delta (0, 0)
Screenshot: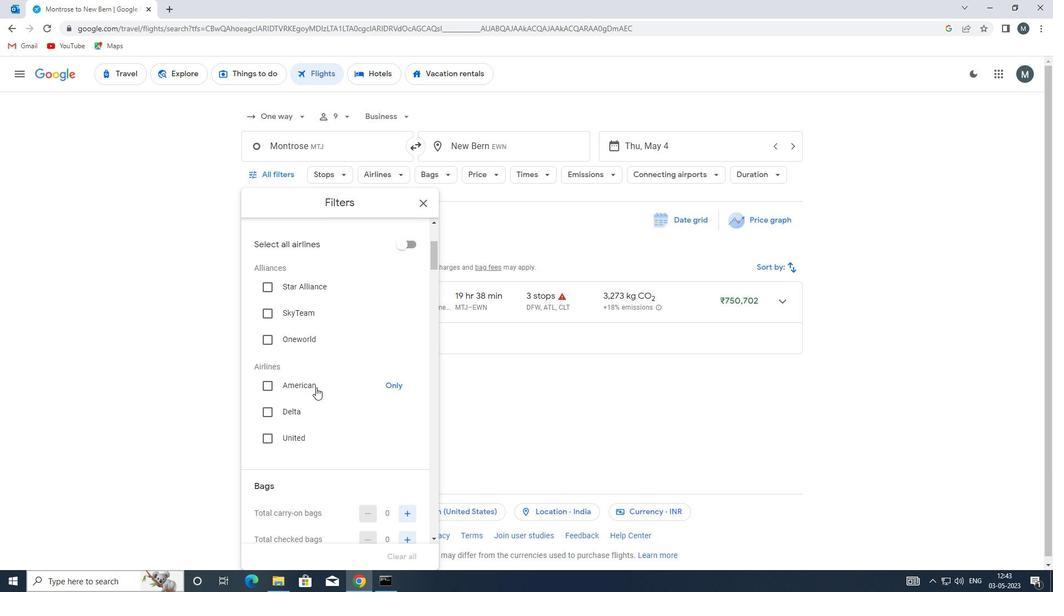 
Action: Mouse moved to (318, 387)
Screenshot: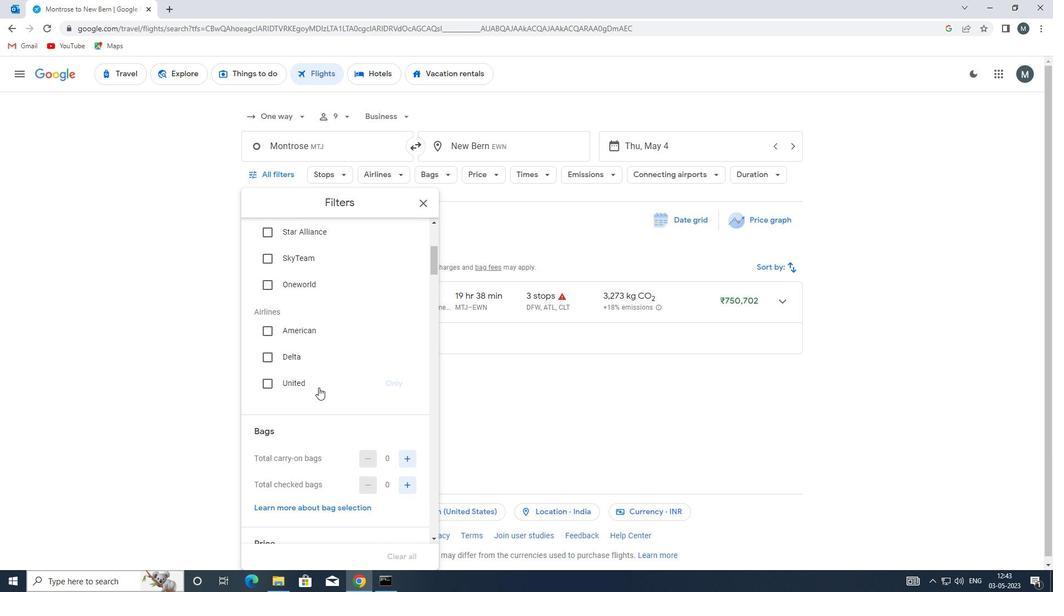 
Action: Mouse scrolled (318, 387) with delta (0, 0)
Screenshot: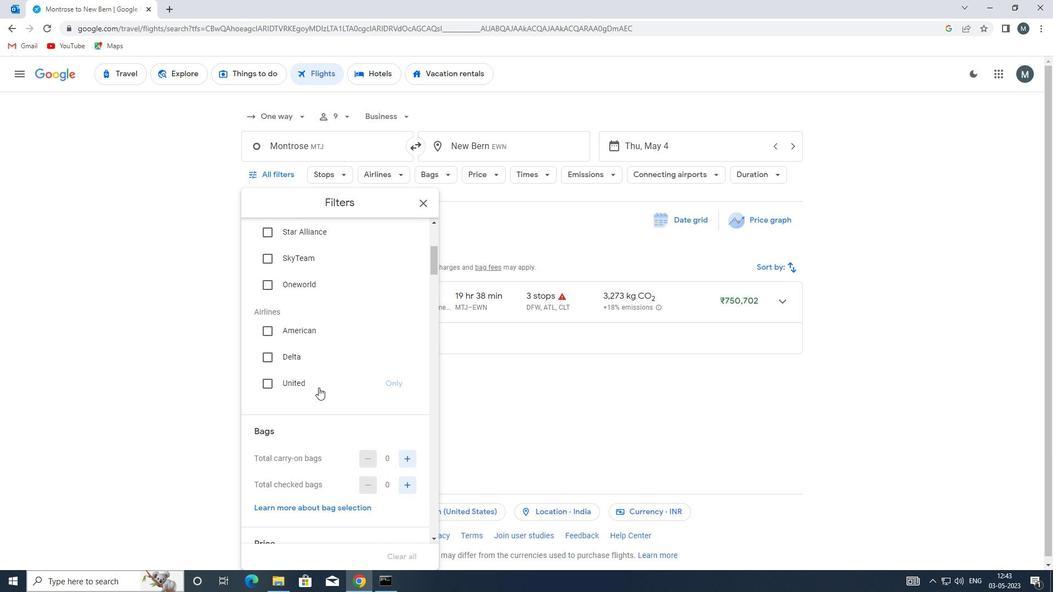
Action: Mouse moved to (404, 403)
Screenshot: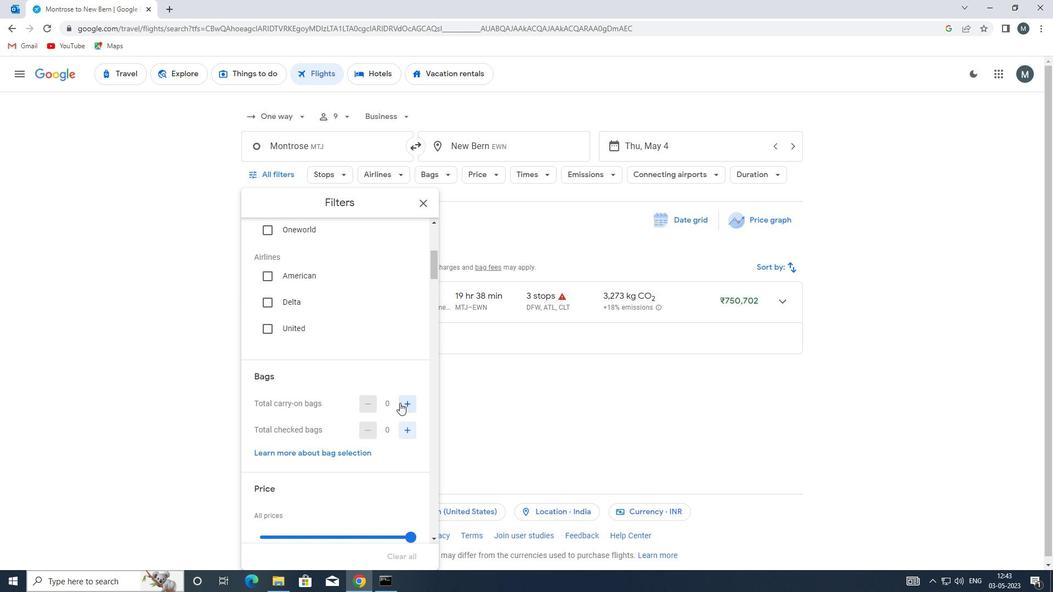 
Action: Mouse pressed left at (404, 403)
Screenshot: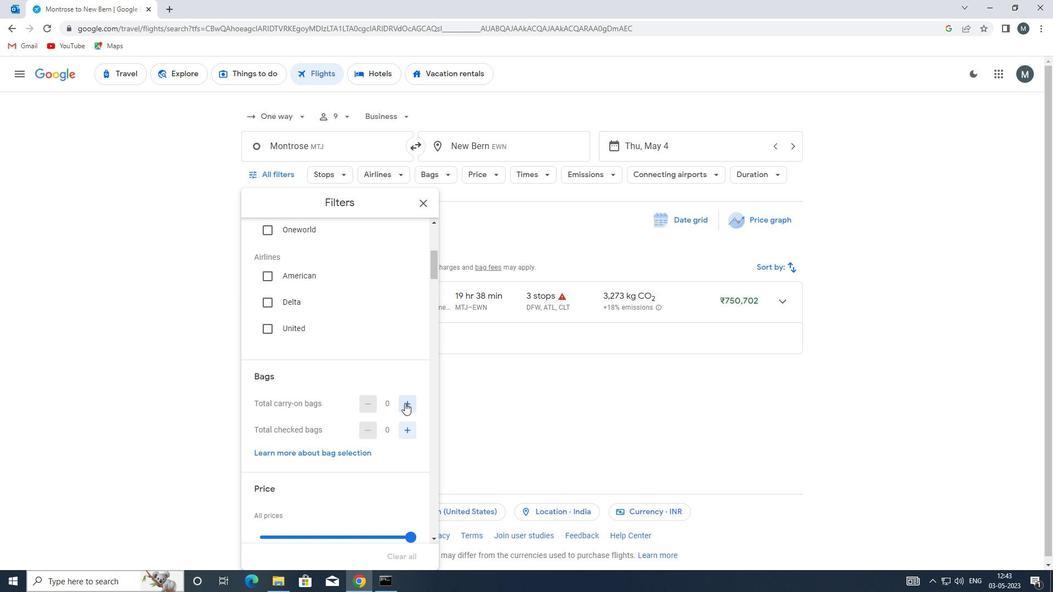 
Action: Mouse moved to (404, 403)
Screenshot: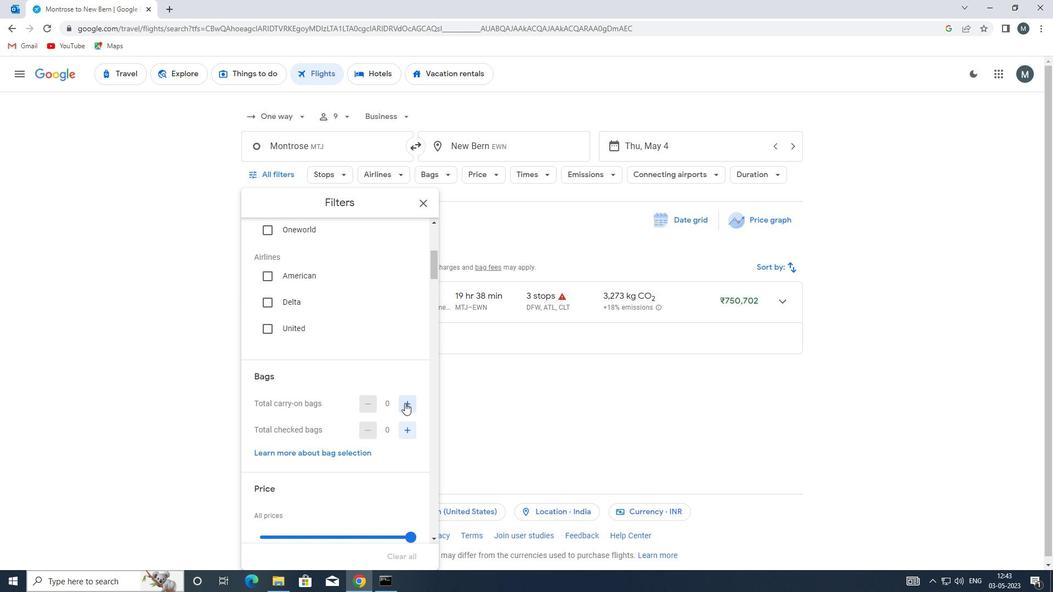 
Action: Mouse pressed left at (404, 403)
Screenshot: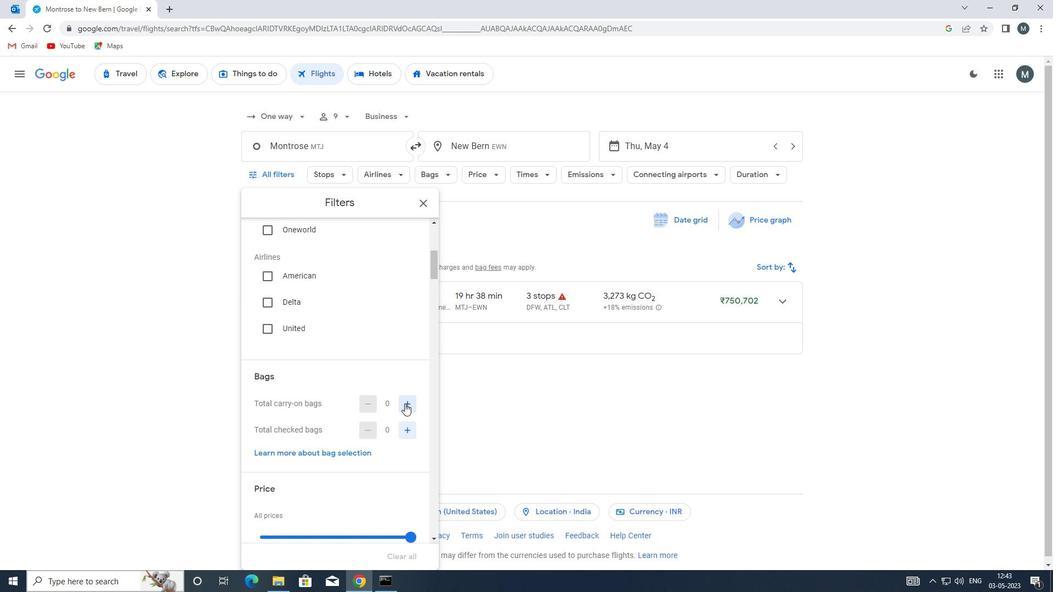 
Action: Mouse moved to (327, 385)
Screenshot: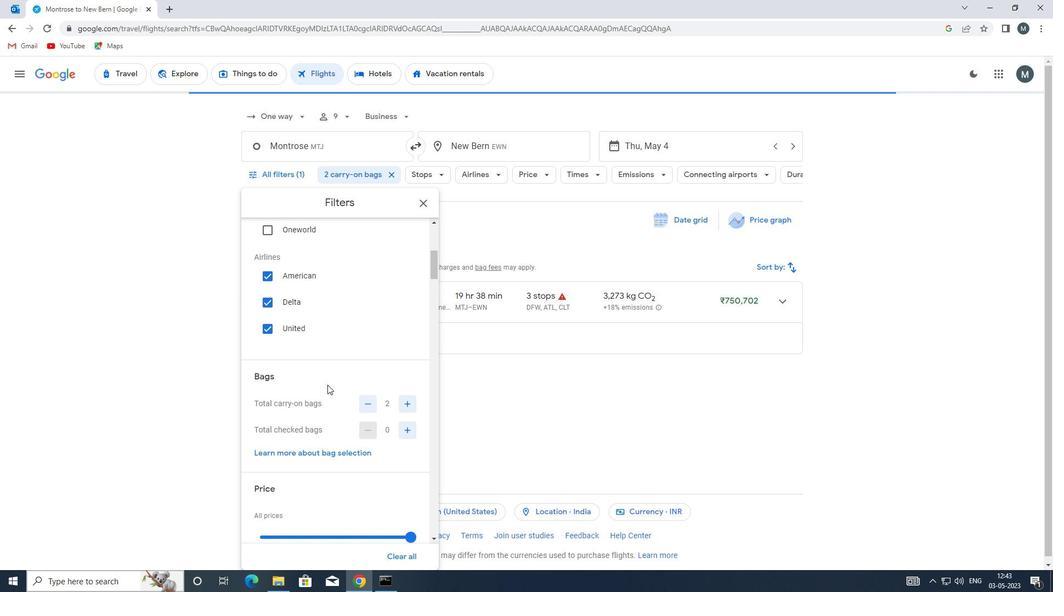 
Action: Mouse scrolled (327, 384) with delta (0, 0)
Screenshot: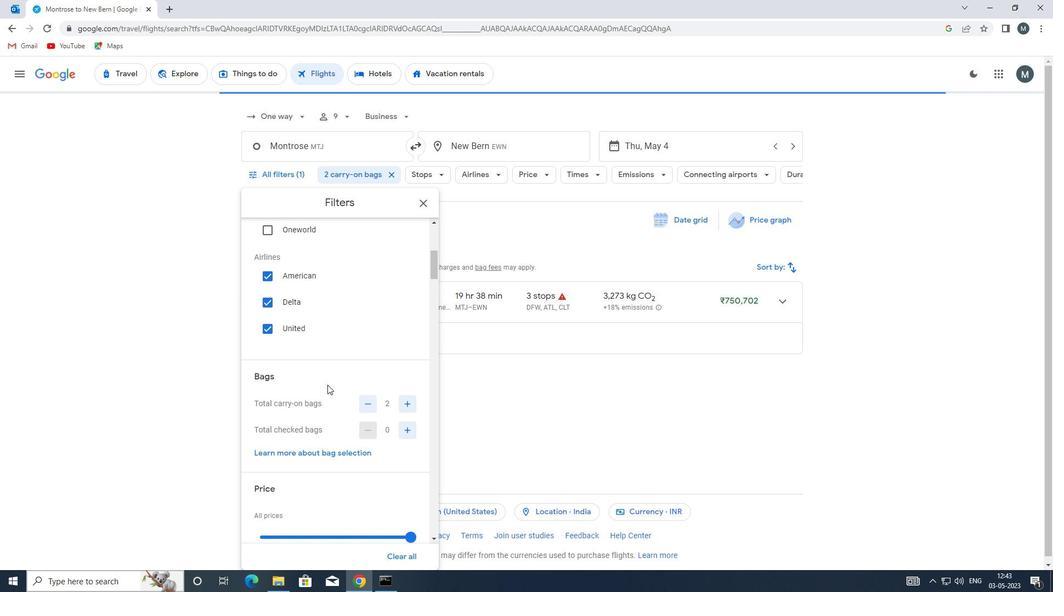 
Action: Mouse scrolled (327, 384) with delta (0, 0)
Screenshot: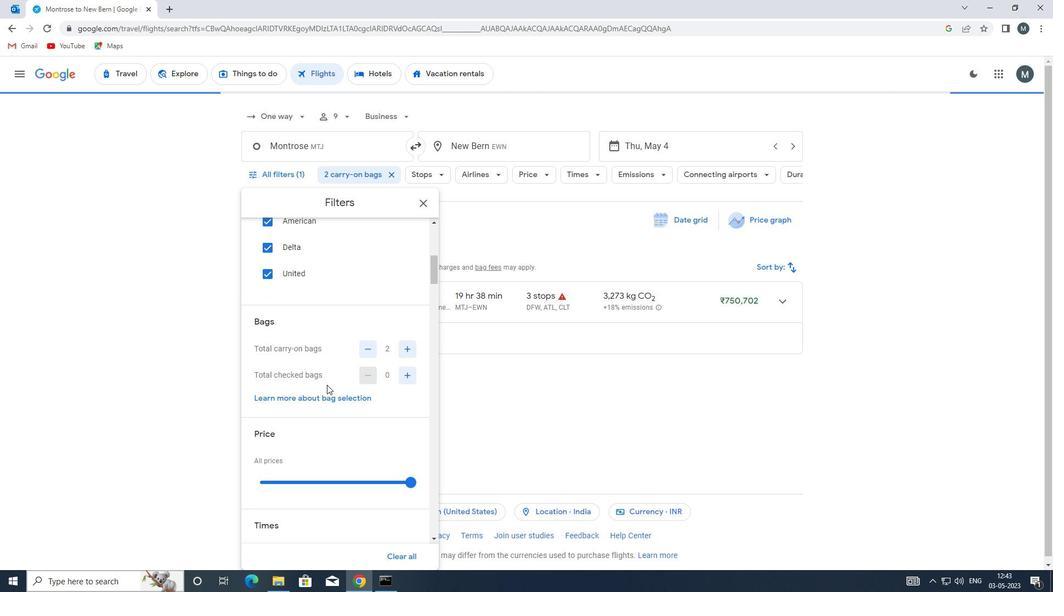
Action: Mouse moved to (342, 379)
Screenshot: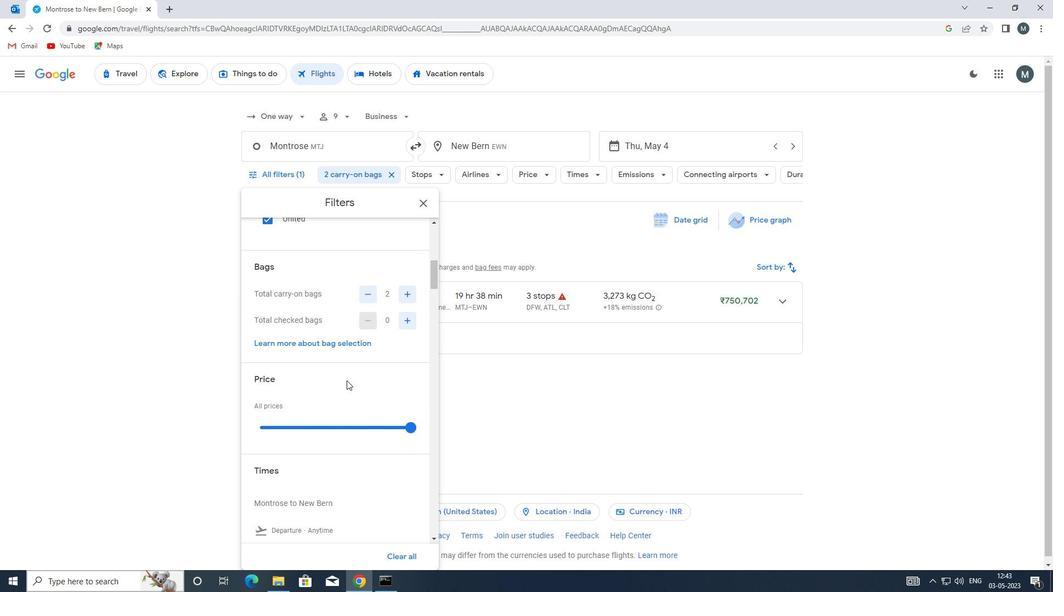 
Action: Mouse scrolled (342, 379) with delta (0, 0)
Screenshot: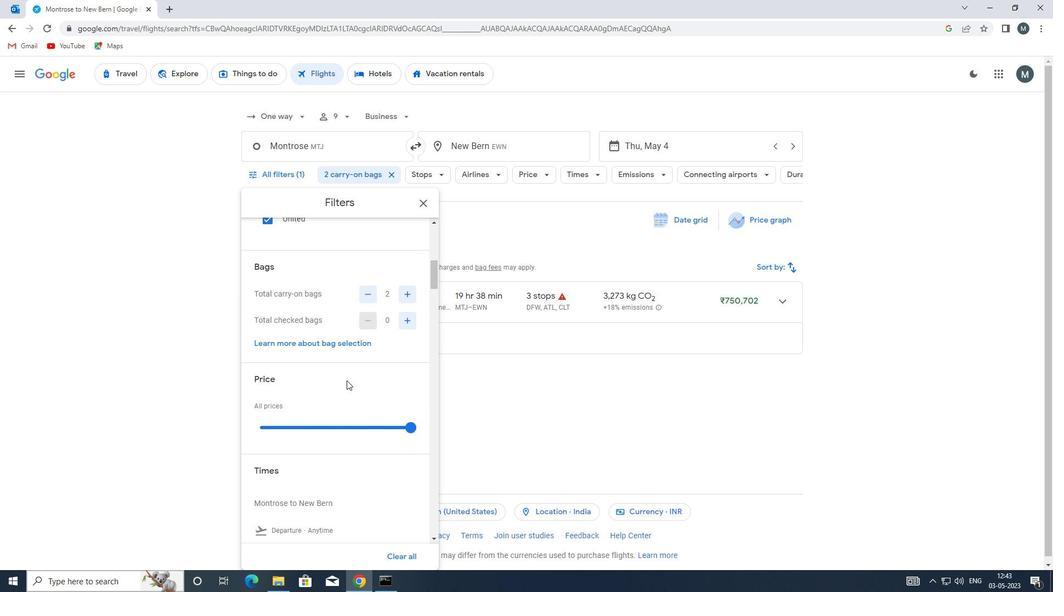 
Action: Mouse moved to (339, 372)
Screenshot: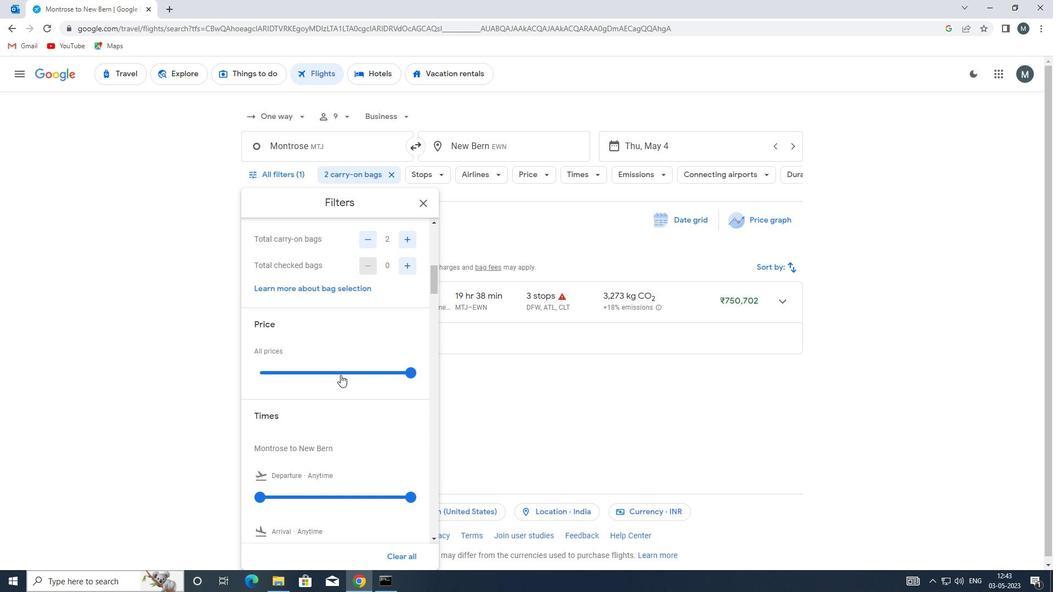
Action: Mouse pressed left at (339, 372)
Screenshot: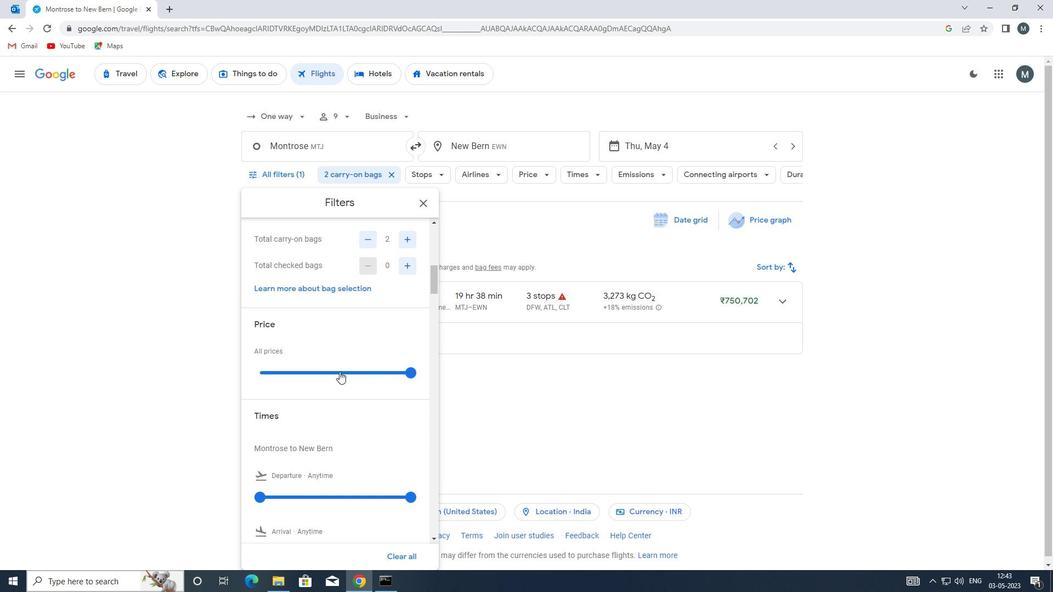 
Action: Mouse pressed left at (339, 372)
Screenshot: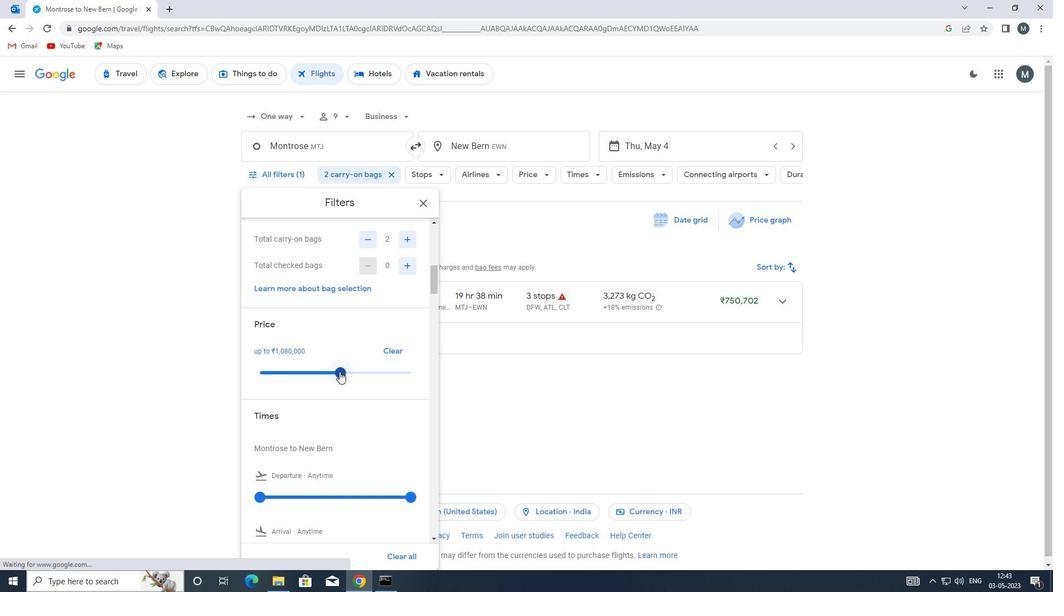 
Action: Mouse moved to (316, 362)
Screenshot: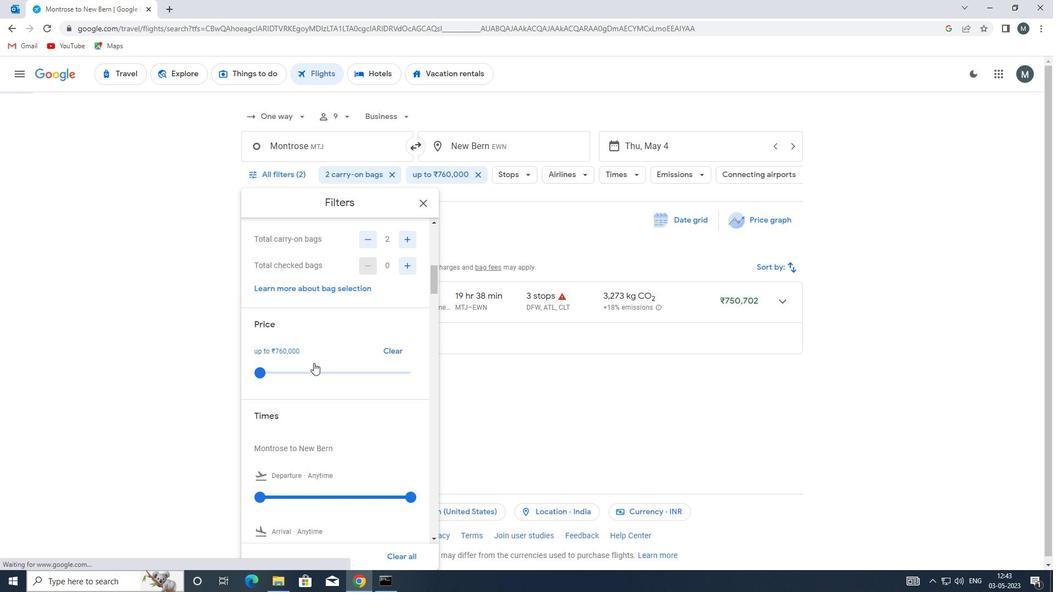 
Action: Mouse scrolled (316, 361) with delta (0, 0)
Screenshot: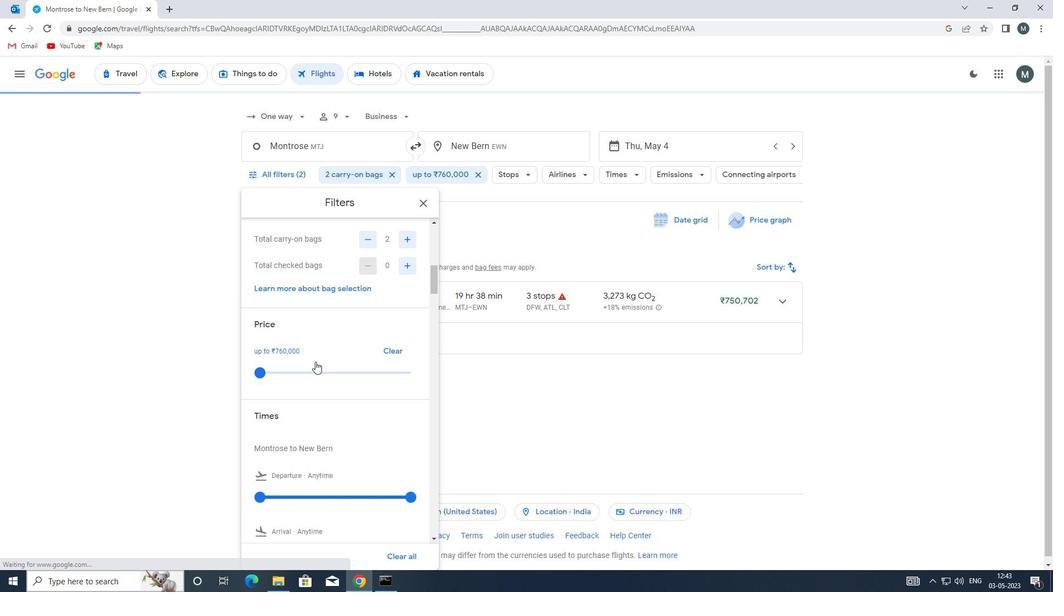 
Action: Mouse moved to (324, 361)
Screenshot: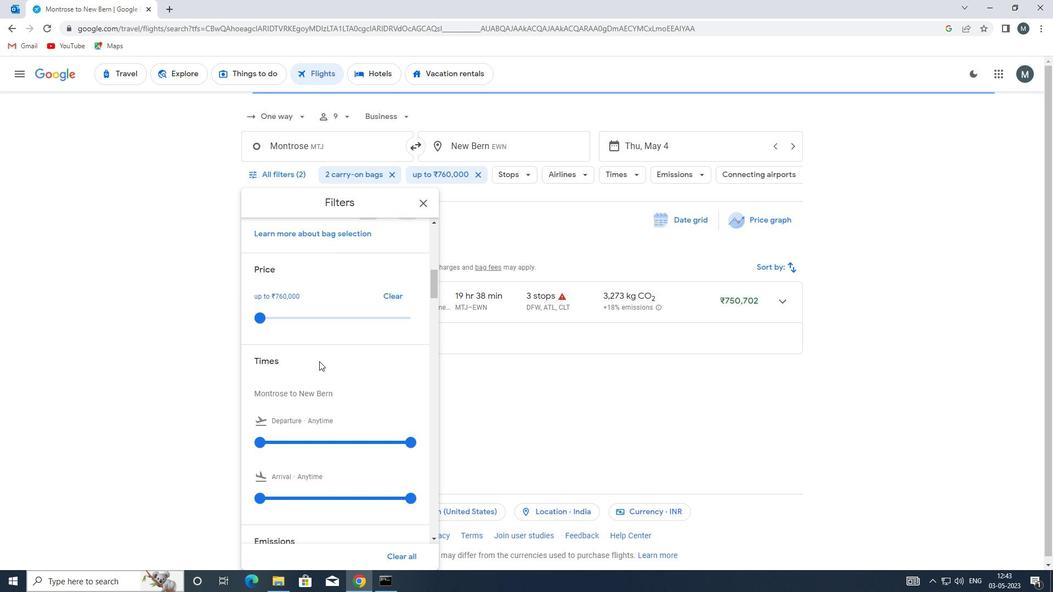 
Action: Mouse scrolled (324, 360) with delta (0, 0)
Screenshot: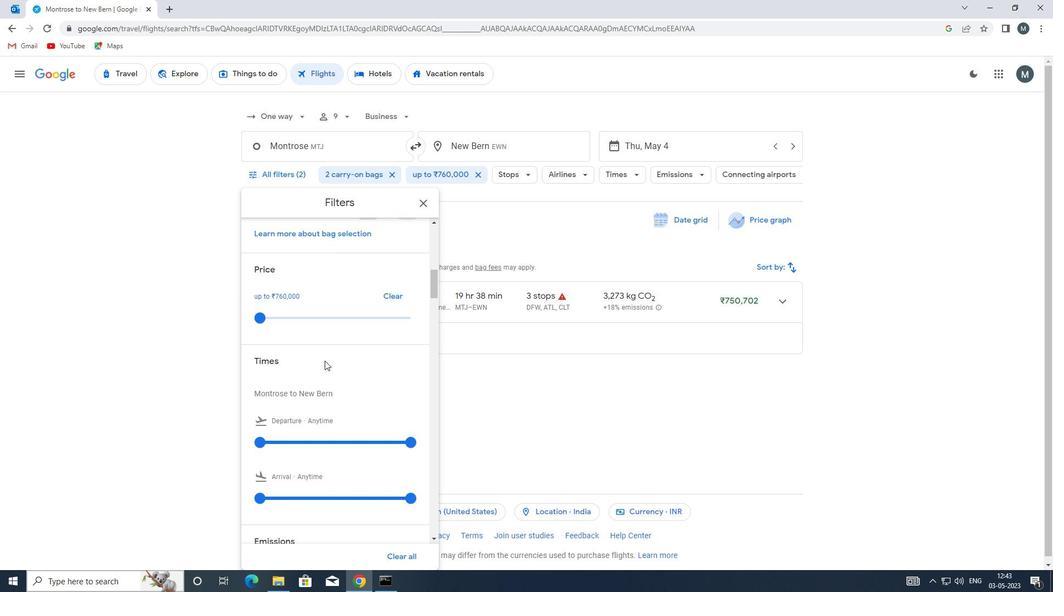 
Action: Mouse moved to (261, 386)
Screenshot: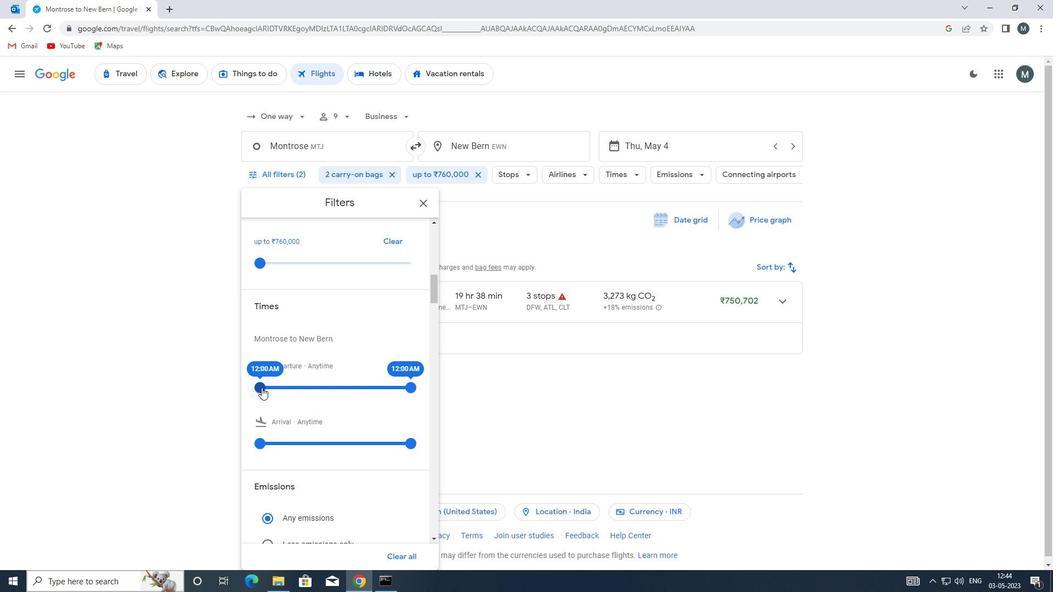 
Action: Mouse pressed left at (261, 386)
Screenshot: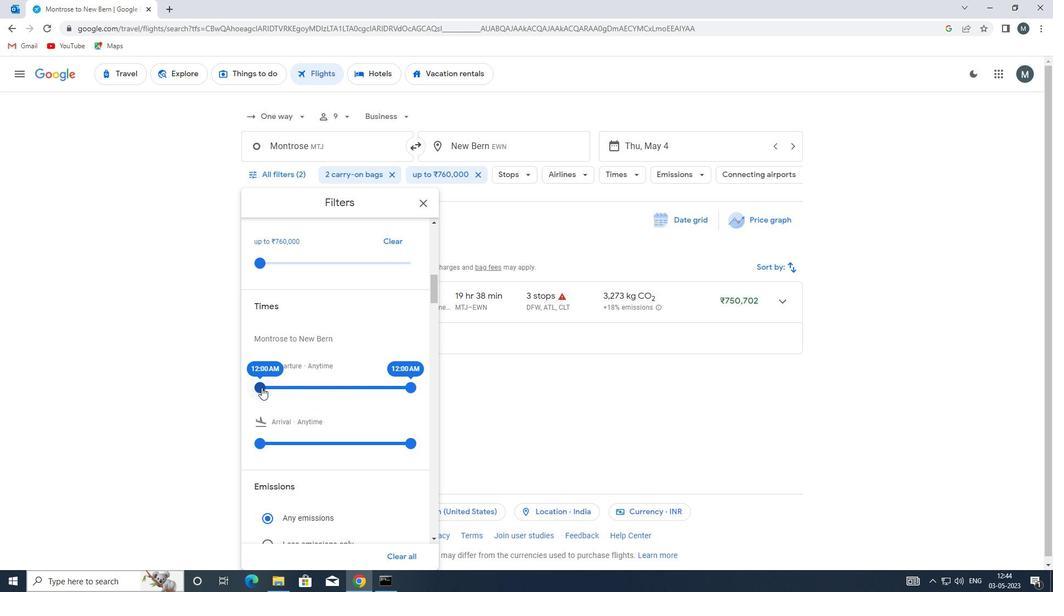 
Action: Mouse moved to (390, 376)
Screenshot: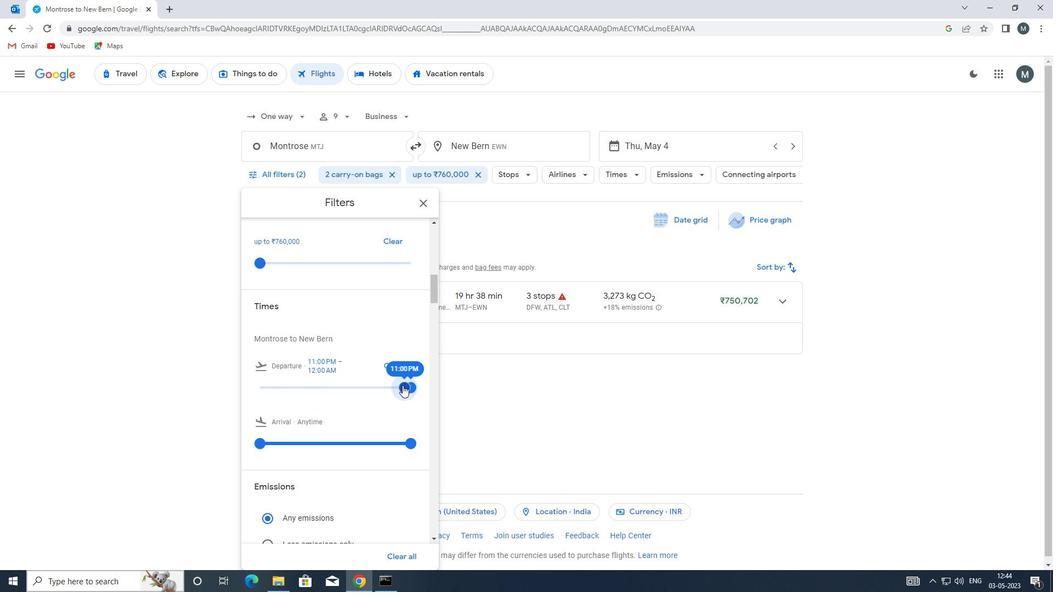 
Action: Mouse scrolled (390, 375) with delta (0, 0)
Screenshot: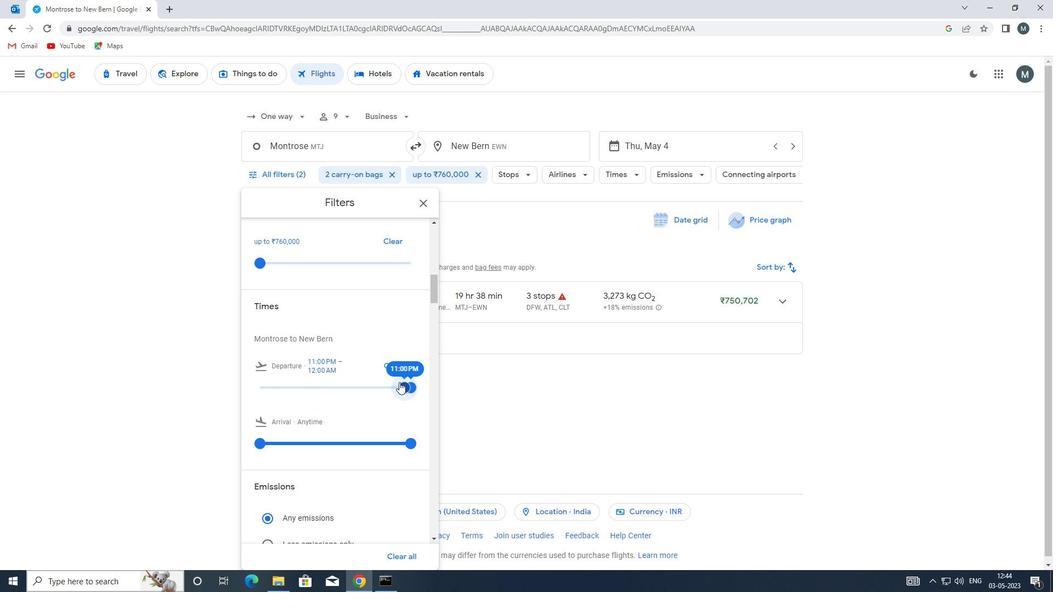 
Action: Mouse scrolled (390, 375) with delta (0, 0)
Screenshot: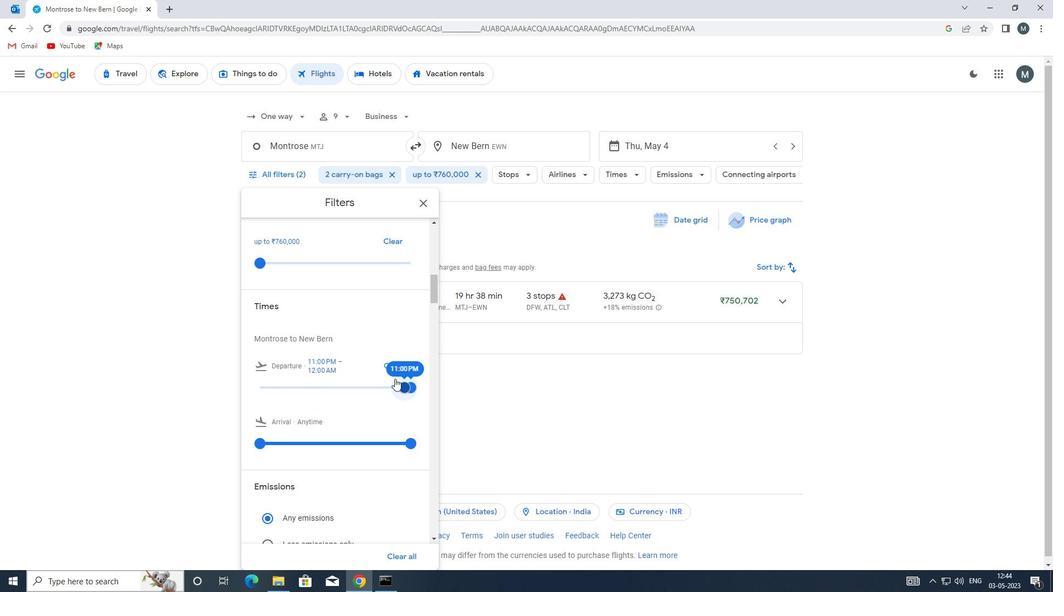 
Action: Mouse moved to (423, 206)
Screenshot: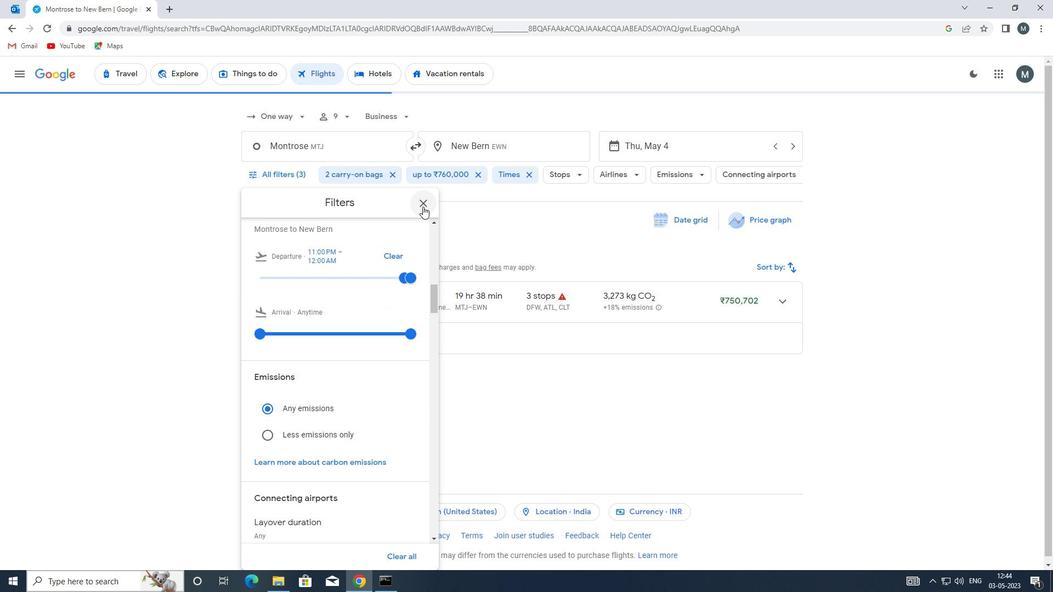 
Action: Mouse pressed left at (423, 206)
Screenshot: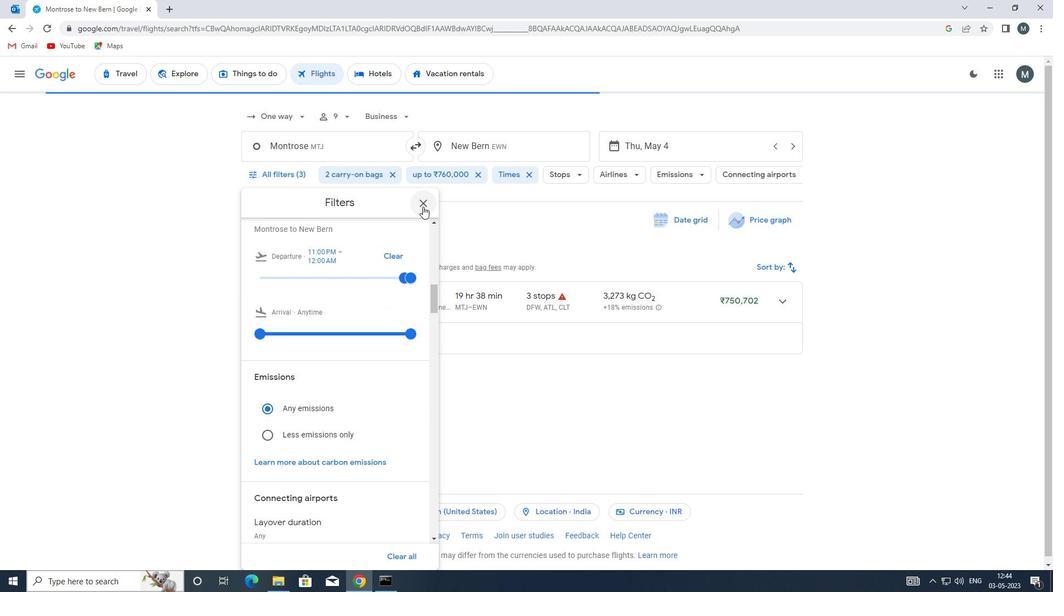 
